 Task: Look for space in College Station, United States from 12th August, 2023 to 16th August, 2023 for 8 adults in price range Rs.10000 to Rs.16000. Place can be private room with 8 bedrooms having 8 beds and 8 bathrooms. Property type can be house, flat, guest house, hotel. Amenities needed are: wifi, TV, free parkinig on premises, gym, breakfast. Booking option can be shelf check-in. Required host language is English.
Action: Mouse moved to (403, 79)
Screenshot: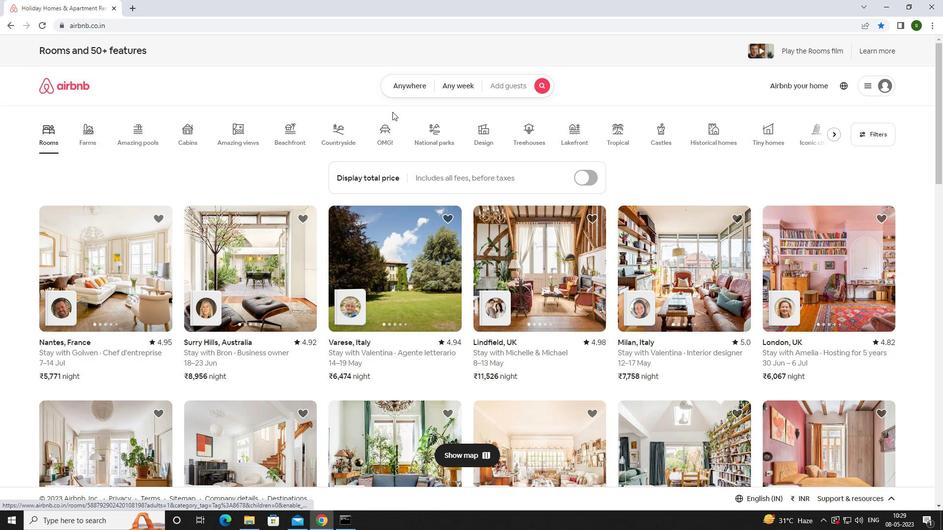 
Action: Mouse pressed left at (403, 79)
Screenshot: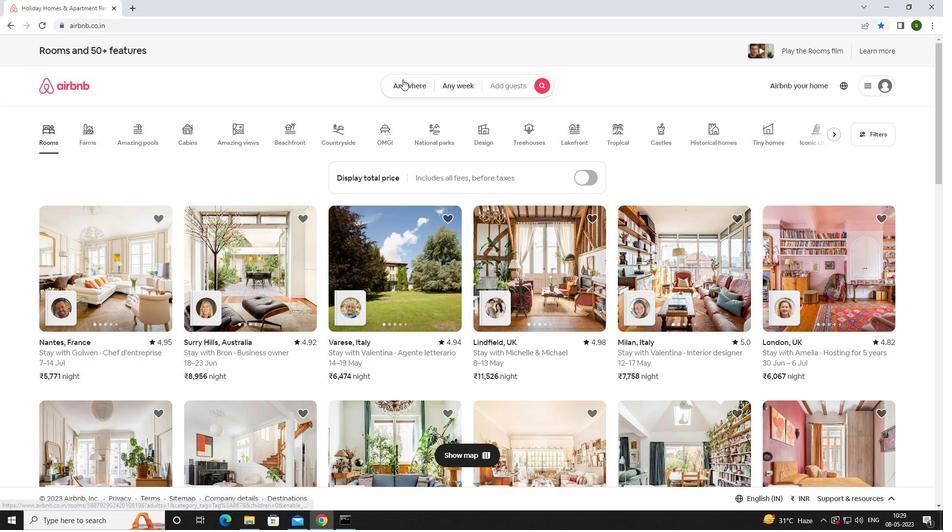 
Action: Mouse moved to (334, 125)
Screenshot: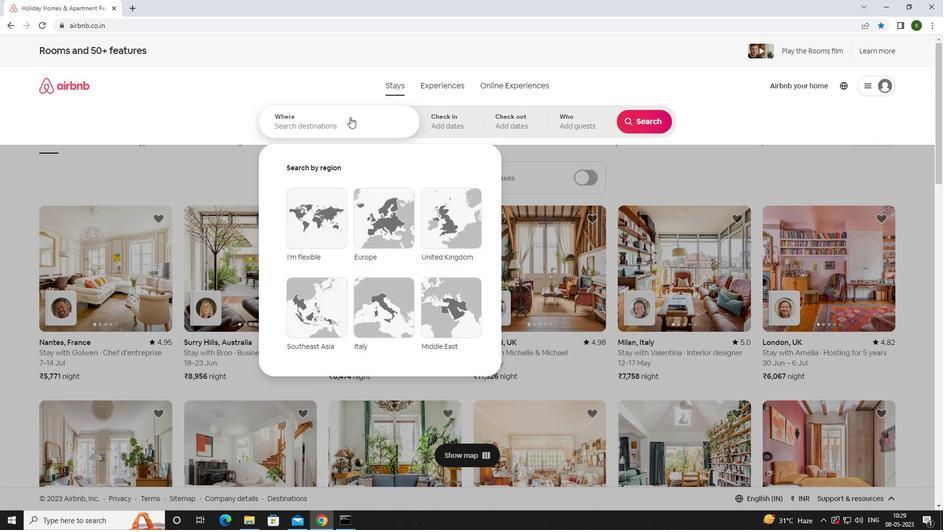 
Action: Mouse pressed left at (334, 125)
Screenshot: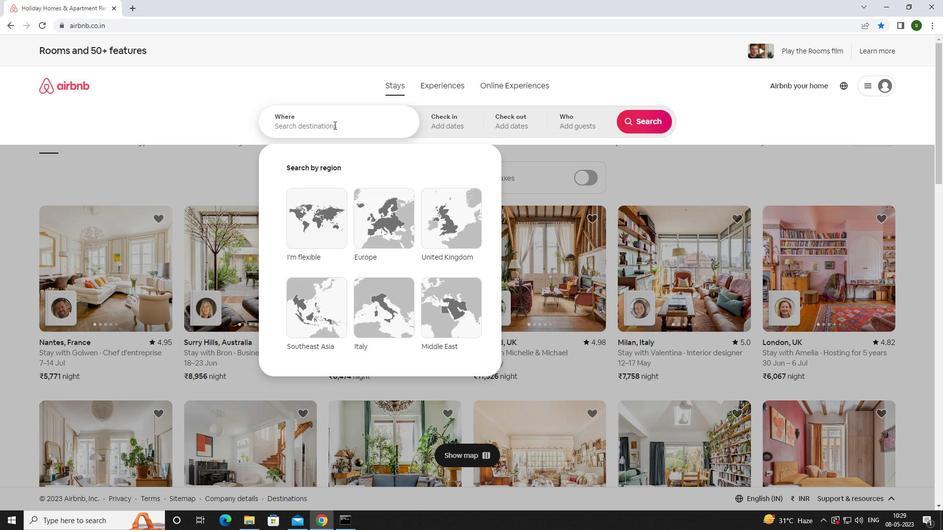 
Action: Key pressed <Key.caps_lock>c<Key.caps_lock>ollege<Key.space><Key.caps_lock>s<Key.caps_lock>tation,<Key.space><Key.caps_lock>u<Key.caps_lock>nited<Key.space><Key.caps_lock>s<Key.caps_lock>tates<Key.enter>
Screenshot: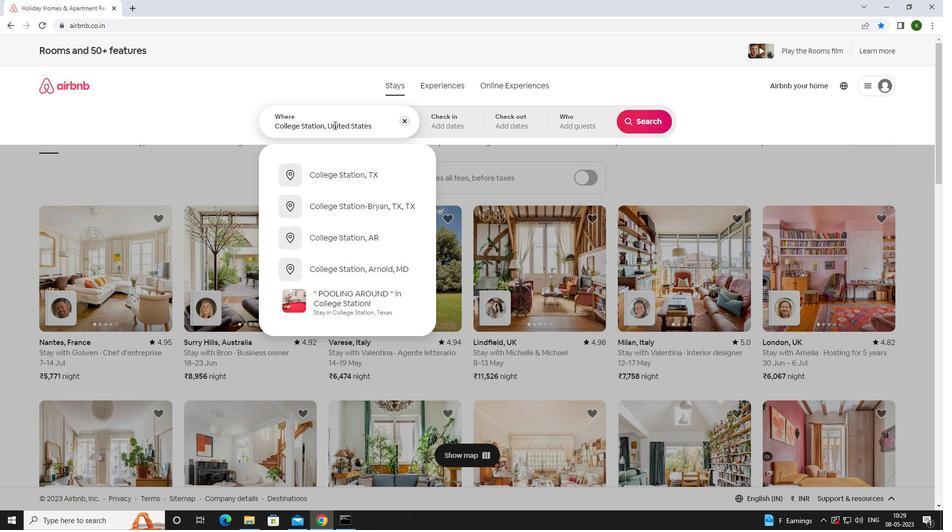 
Action: Mouse moved to (642, 200)
Screenshot: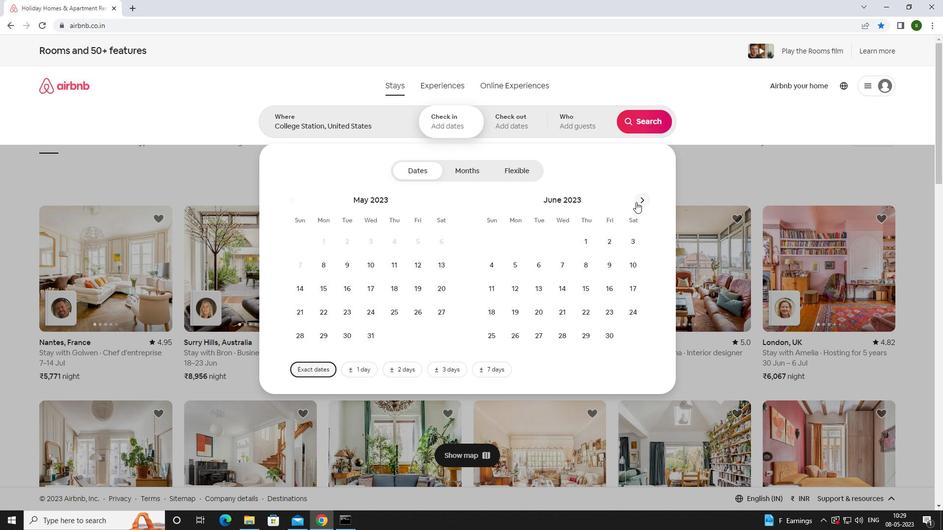 
Action: Mouse pressed left at (642, 200)
Screenshot: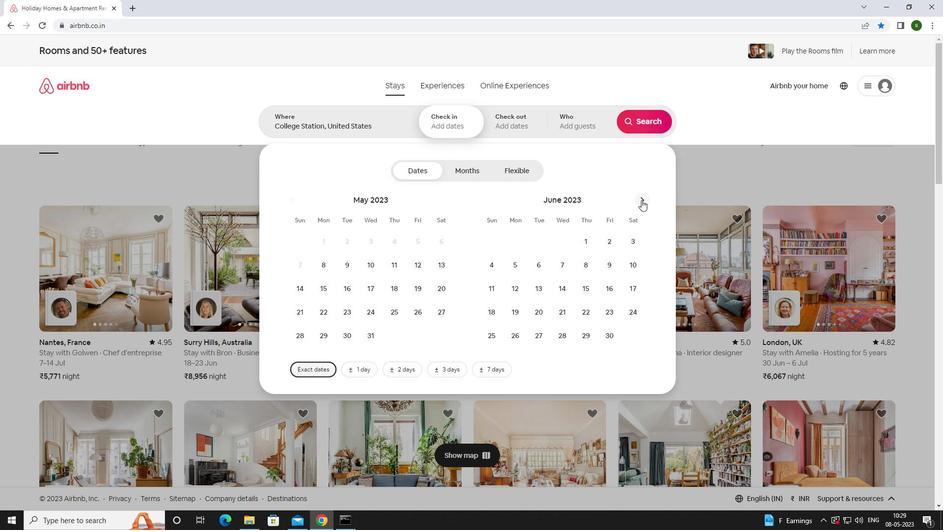 
Action: Mouse pressed left at (642, 200)
Screenshot: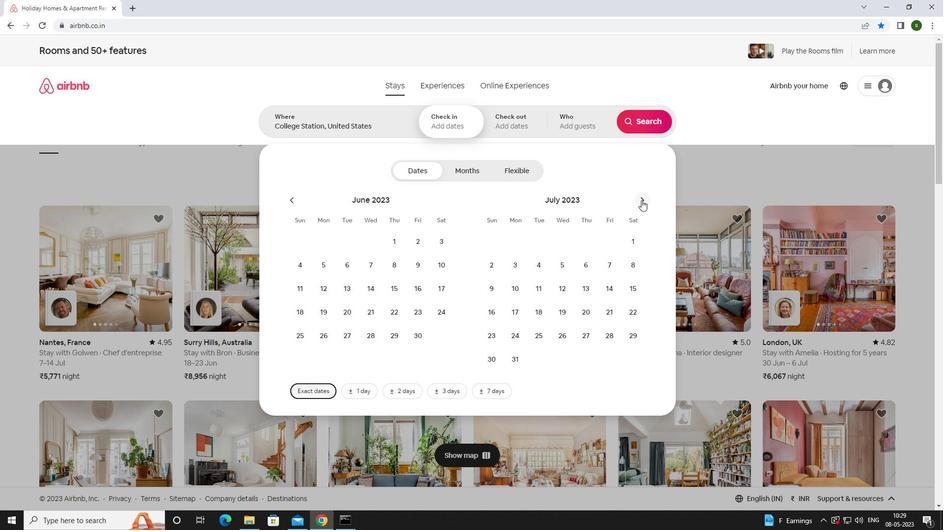 
Action: Mouse moved to (633, 266)
Screenshot: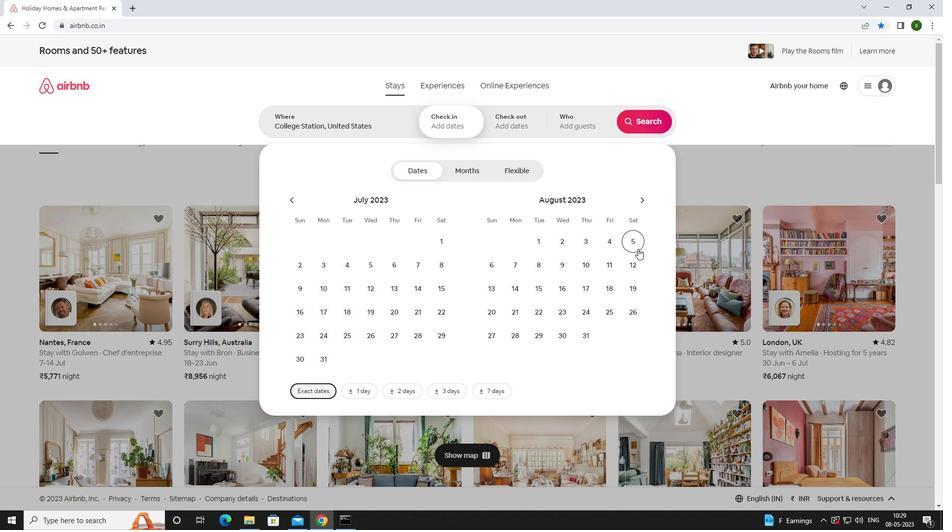 
Action: Mouse pressed left at (633, 266)
Screenshot: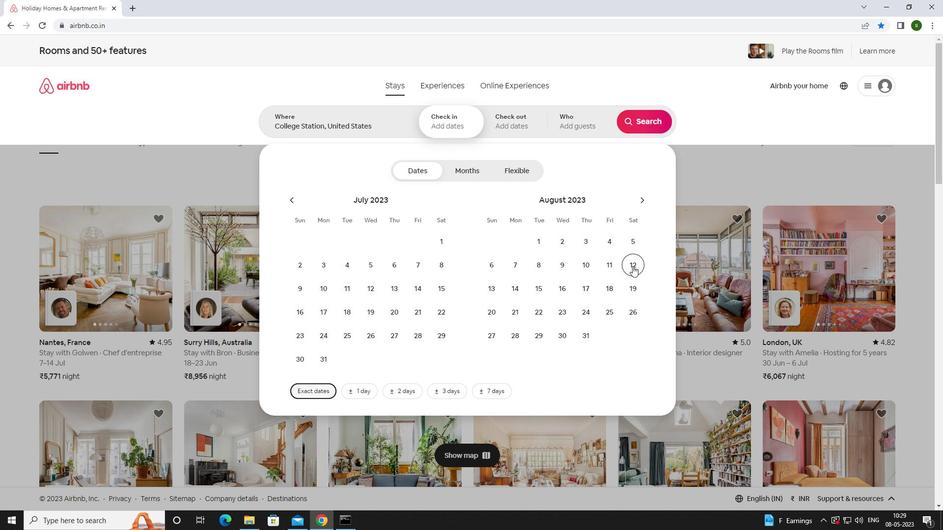 
Action: Mouse moved to (561, 293)
Screenshot: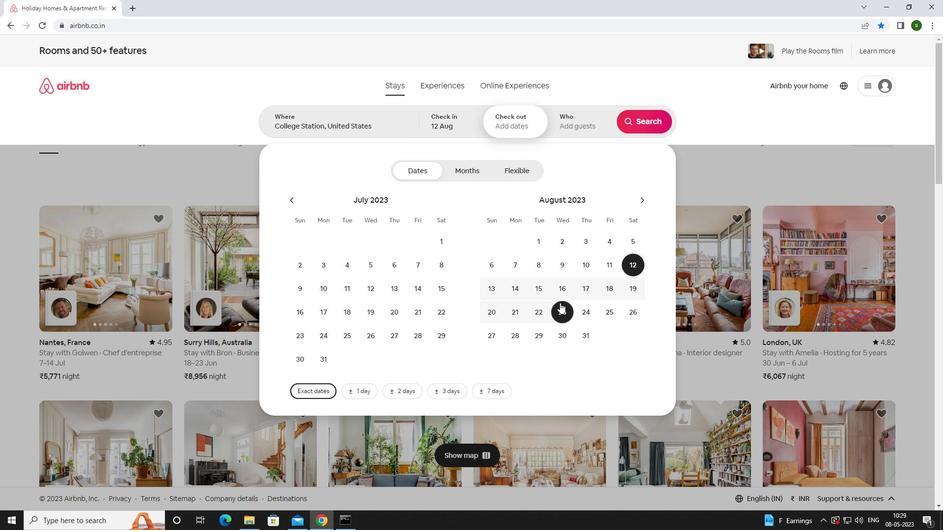 
Action: Mouse pressed left at (561, 293)
Screenshot: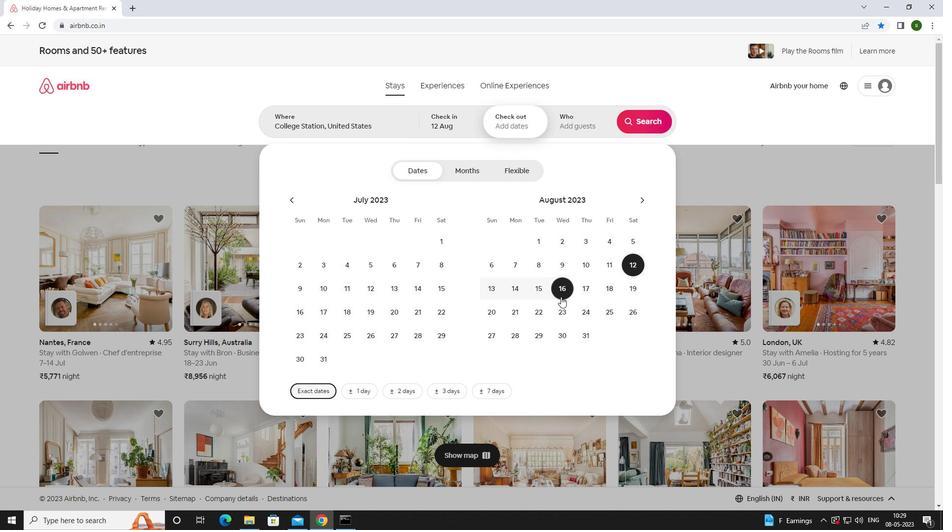 
Action: Mouse moved to (563, 128)
Screenshot: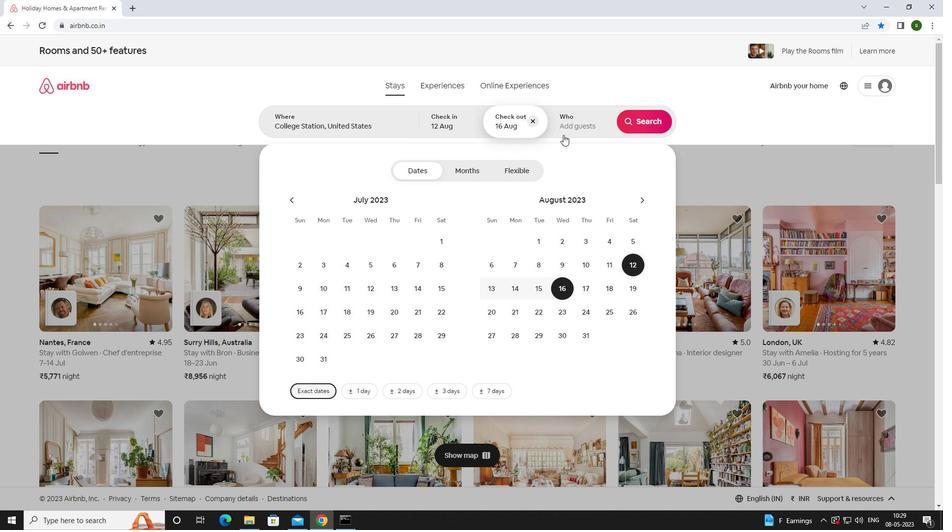 
Action: Mouse pressed left at (563, 128)
Screenshot: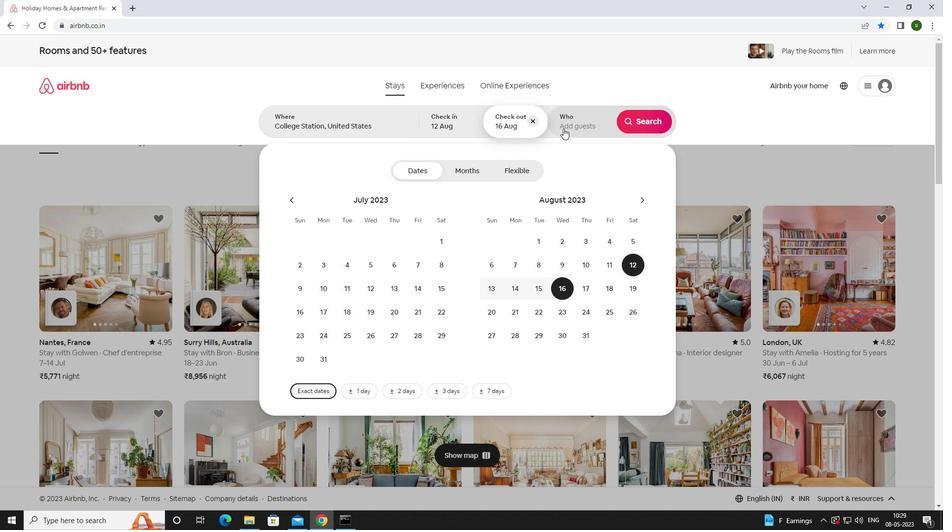 
Action: Mouse moved to (648, 171)
Screenshot: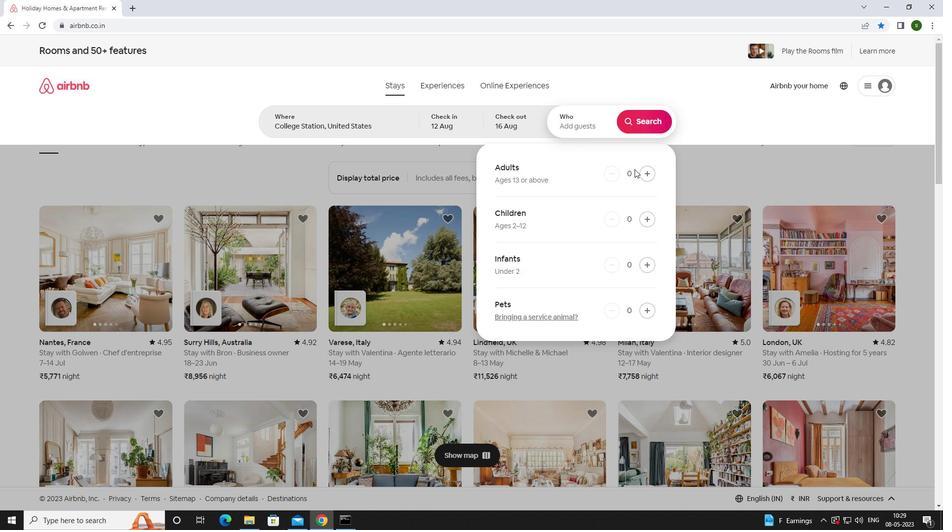 
Action: Mouse pressed left at (648, 171)
Screenshot: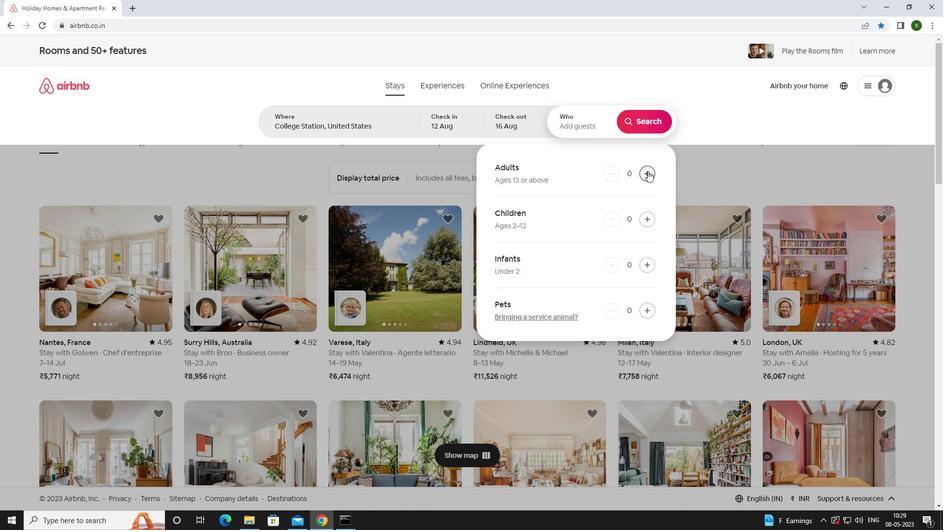 
Action: Mouse pressed left at (648, 171)
Screenshot: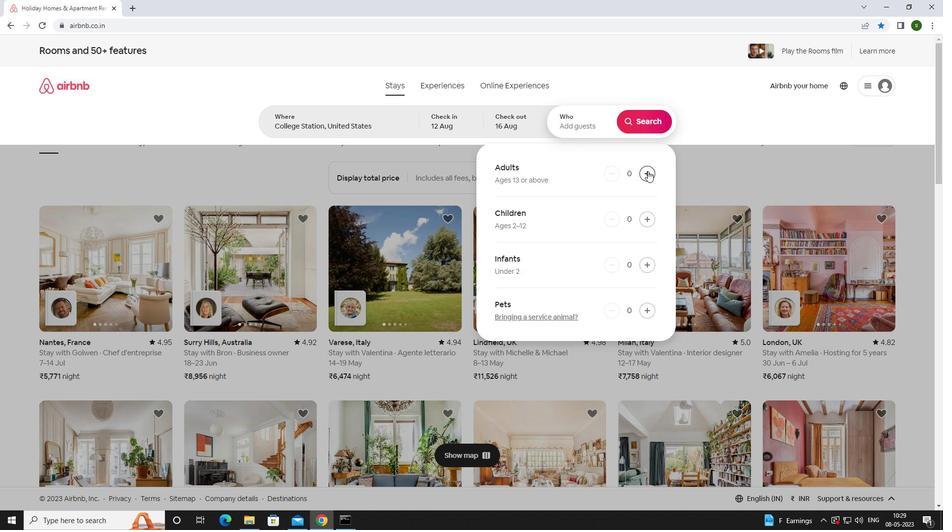 
Action: Mouse pressed left at (648, 171)
Screenshot: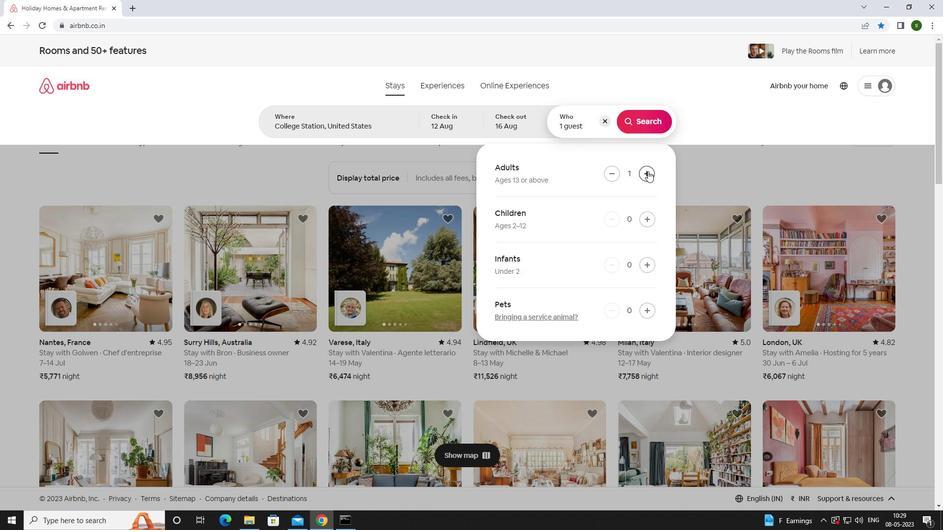 
Action: Mouse pressed left at (648, 171)
Screenshot: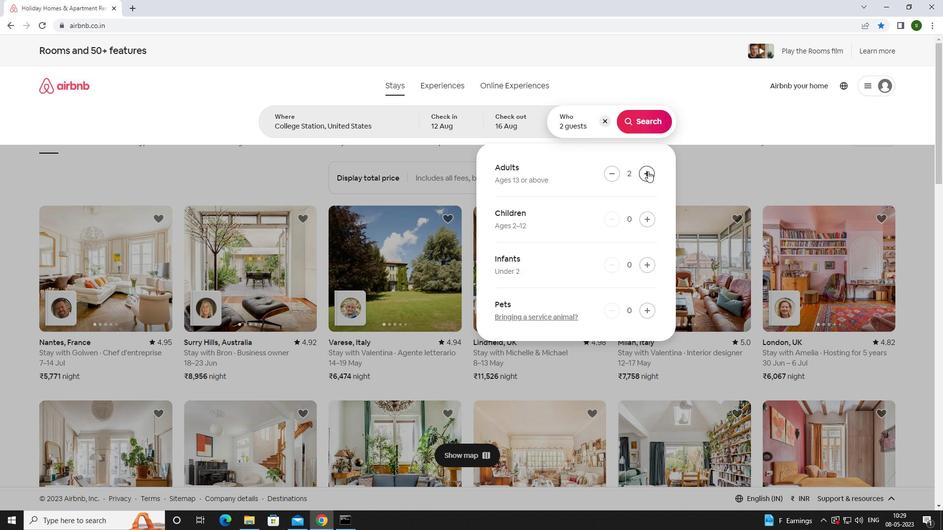 
Action: Mouse pressed left at (648, 171)
Screenshot: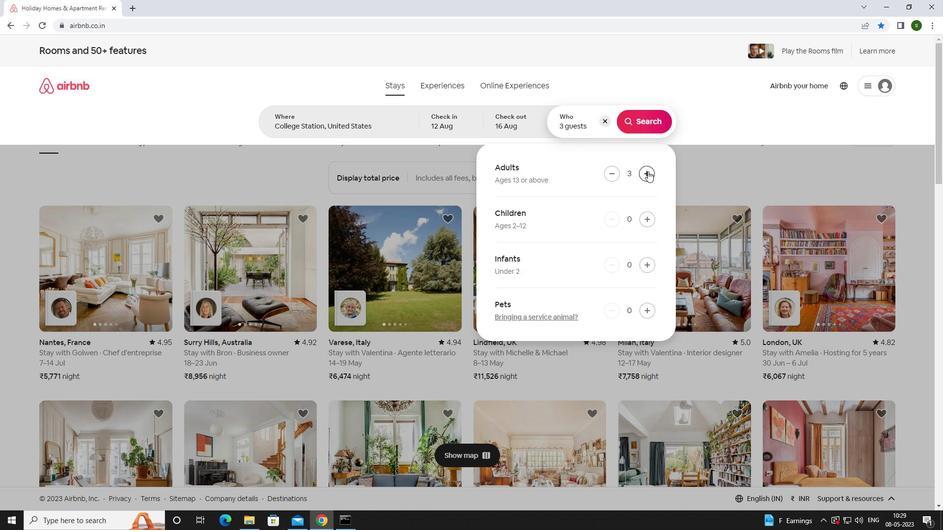 
Action: Mouse pressed left at (648, 171)
Screenshot: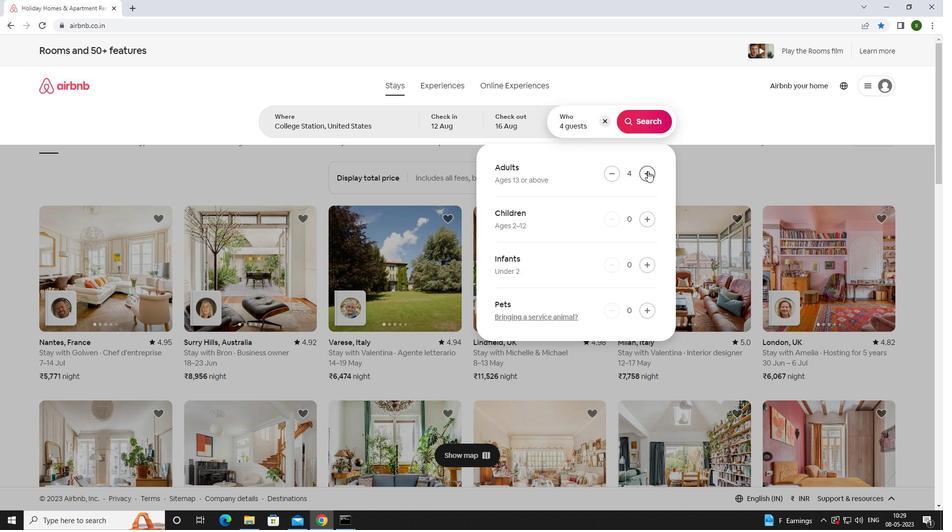 
Action: Mouse pressed left at (648, 171)
Screenshot: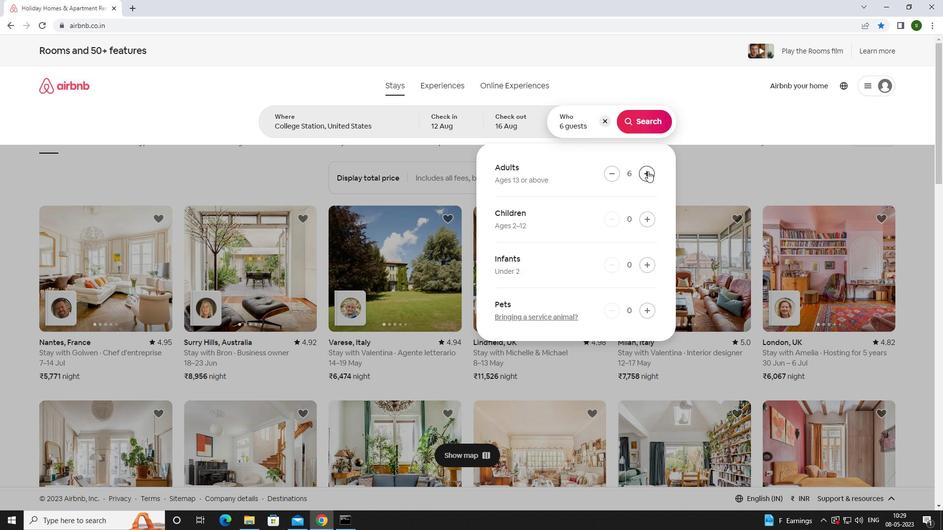 
Action: Mouse pressed left at (648, 171)
Screenshot: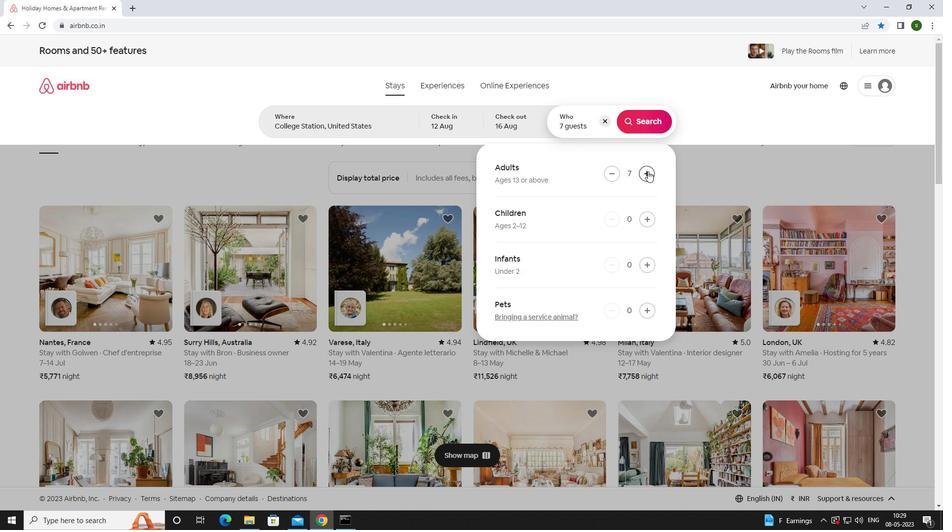 
Action: Mouse moved to (646, 125)
Screenshot: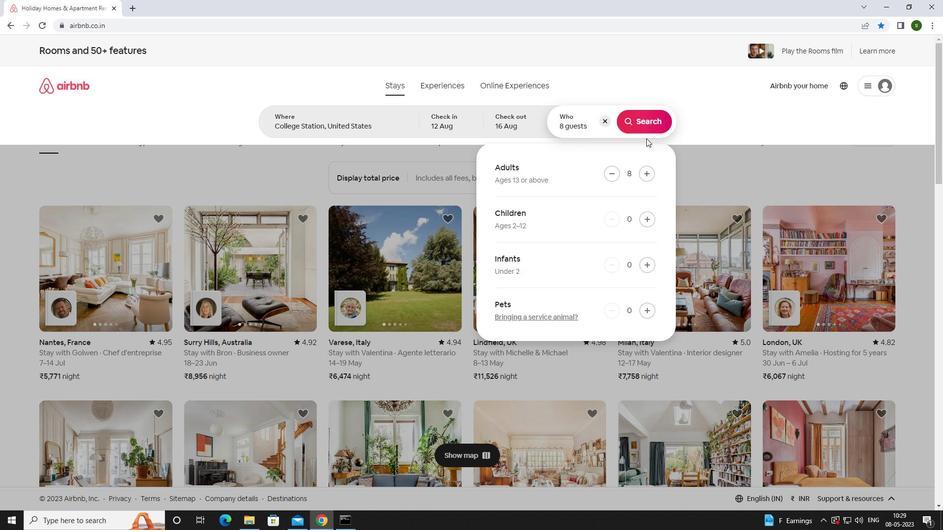 
Action: Mouse pressed left at (646, 125)
Screenshot: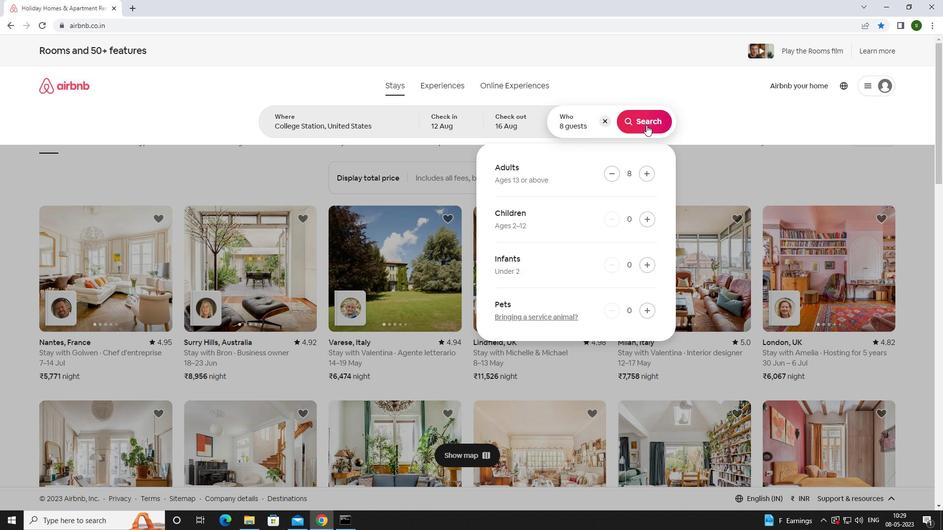 
Action: Mouse moved to (895, 95)
Screenshot: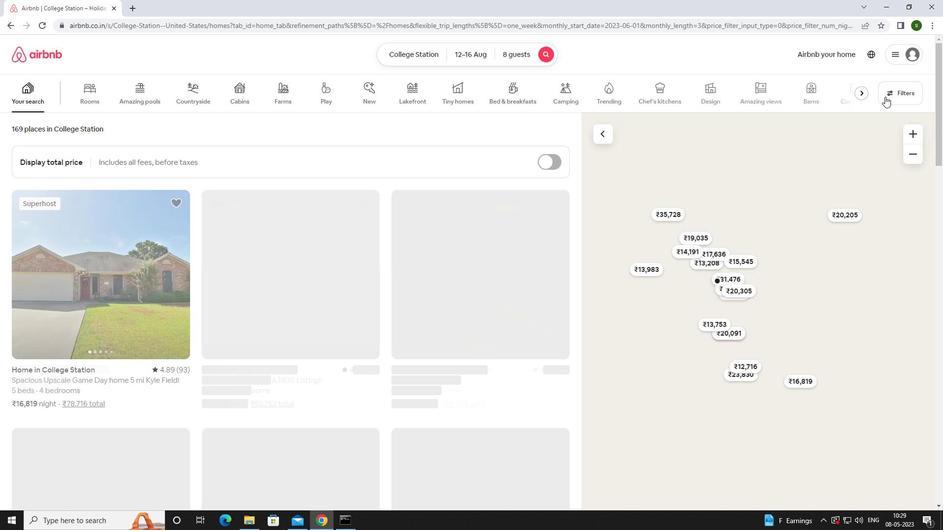 
Action: Mouse pressed left at (895, 95)
Screenshot: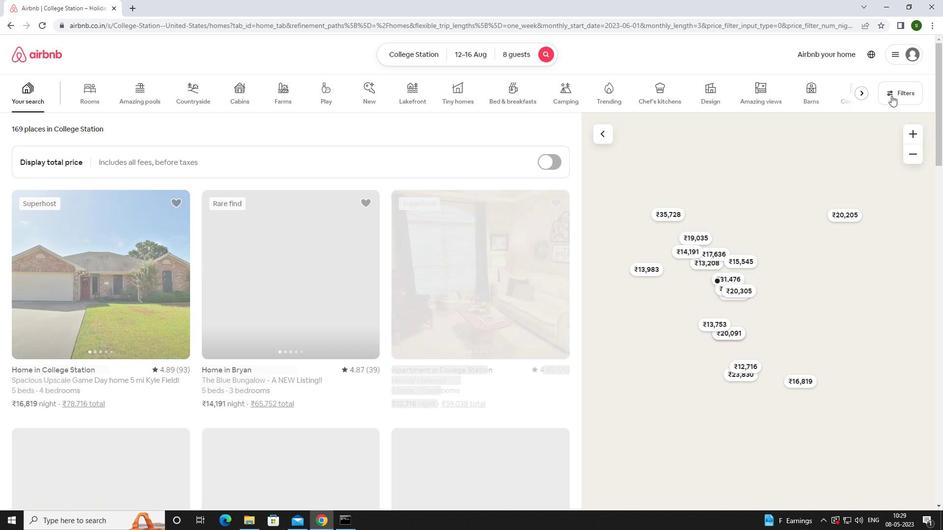 
Action: Mouse moved to (441, 329)
Screenshot: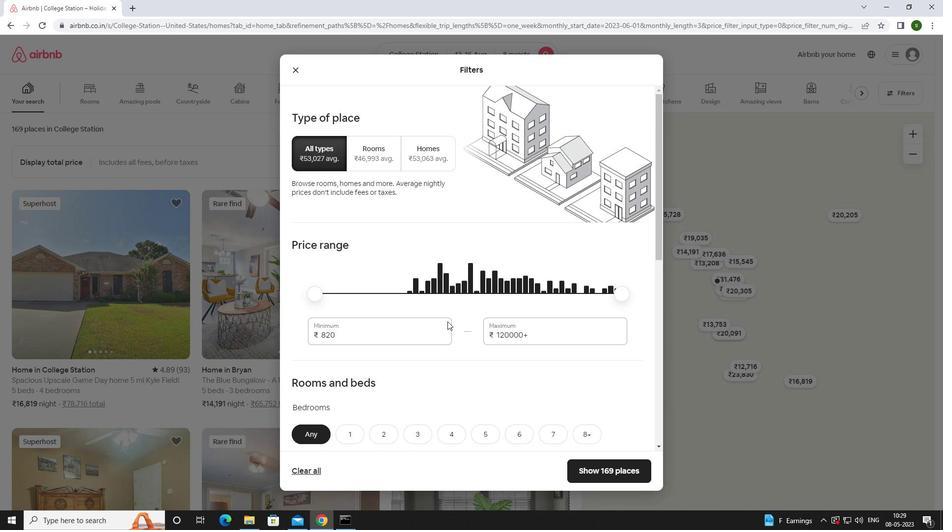 
Action: Mouse pressed left at (441, 329)
Screenshot: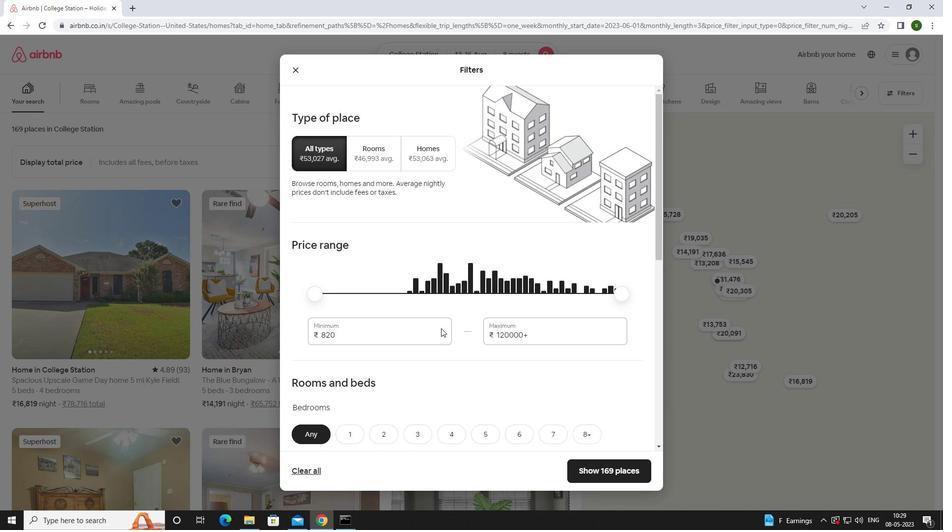 
Action: Key pressed <Key.backspace><Key.backspace><Key.backspace><Key.backspace><Key.backspace>10000
Screenshot: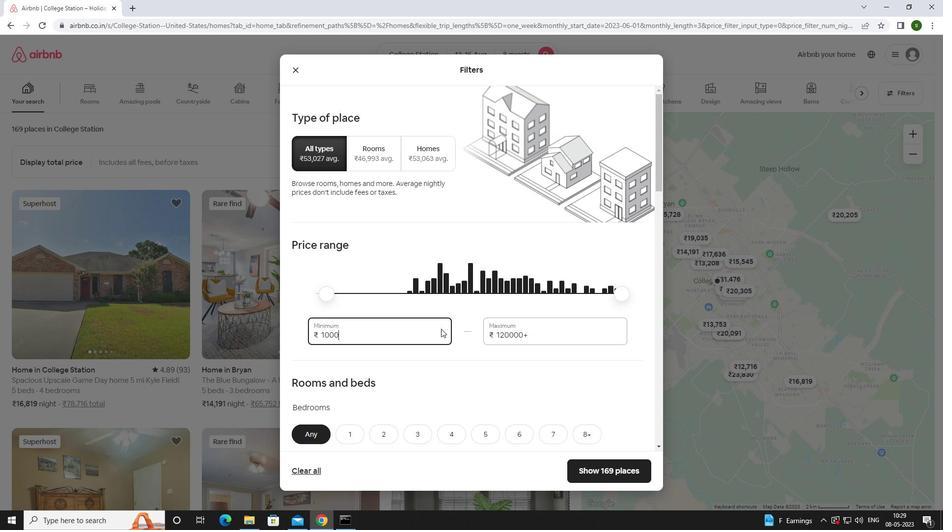 
Action: Mouse moved to (528, 337)
Screenshot: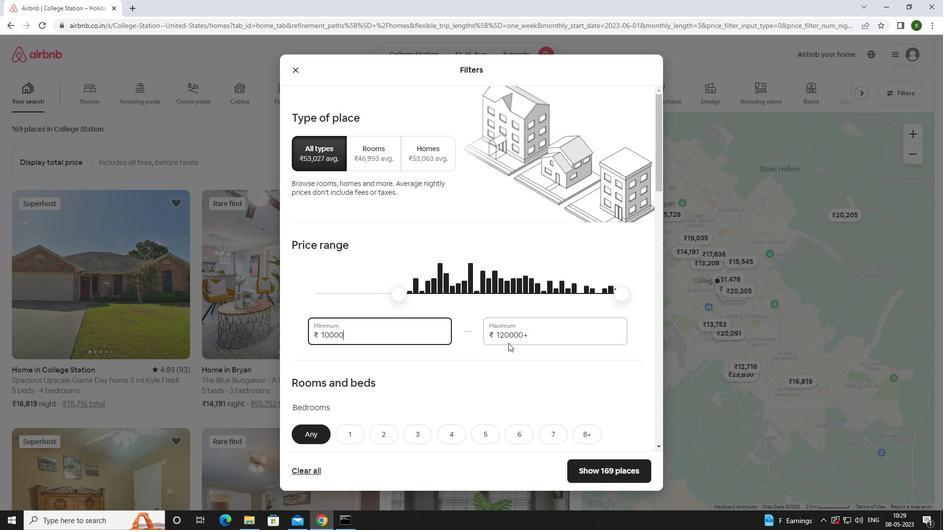 
Action: Mouse pressed left at (528, 337)
Screenshot: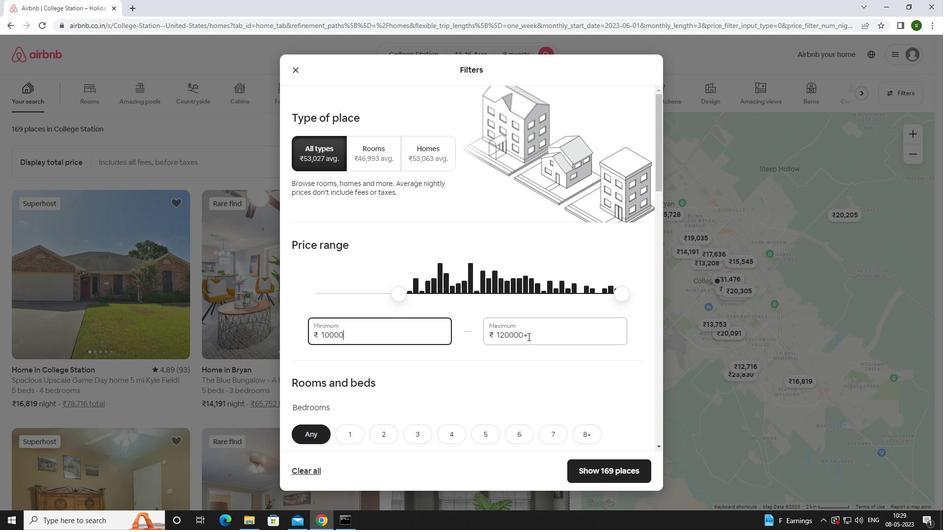 
Action: Key pressed <Key.backspace><Key.backspace><Key.backspace><Key.backspace><Key.backspace><Key.backspace><Key.backspace><Key.backspace><Key.backspace><Key.backspace><Key.backspace>16000
Screenshot: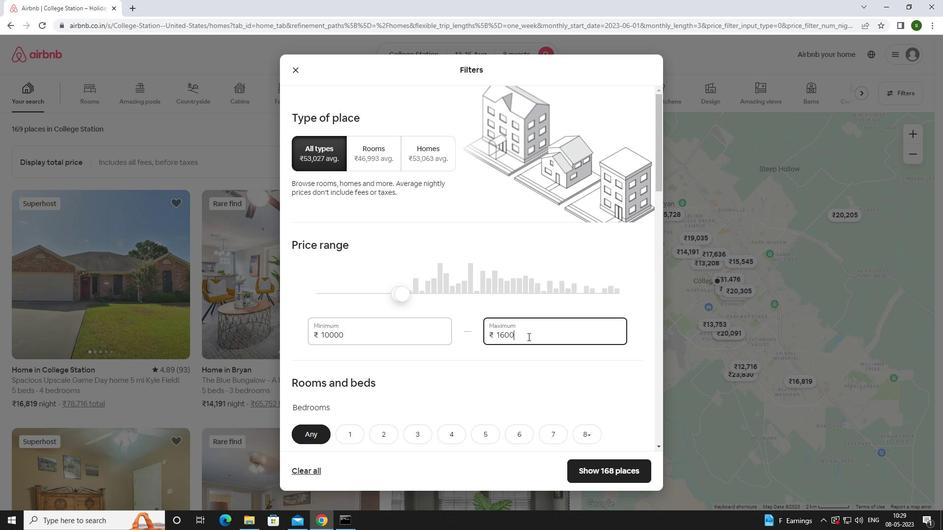 
Action: Mouse moved to (477, 316)
Screenshot: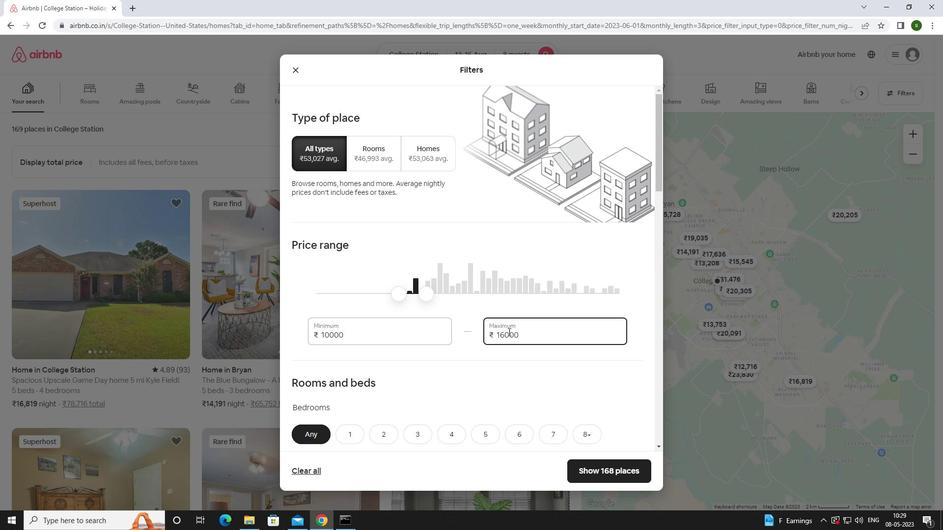 
Action: Mouse scrolled (477, 315) with delta (0, 0)
Screenshot: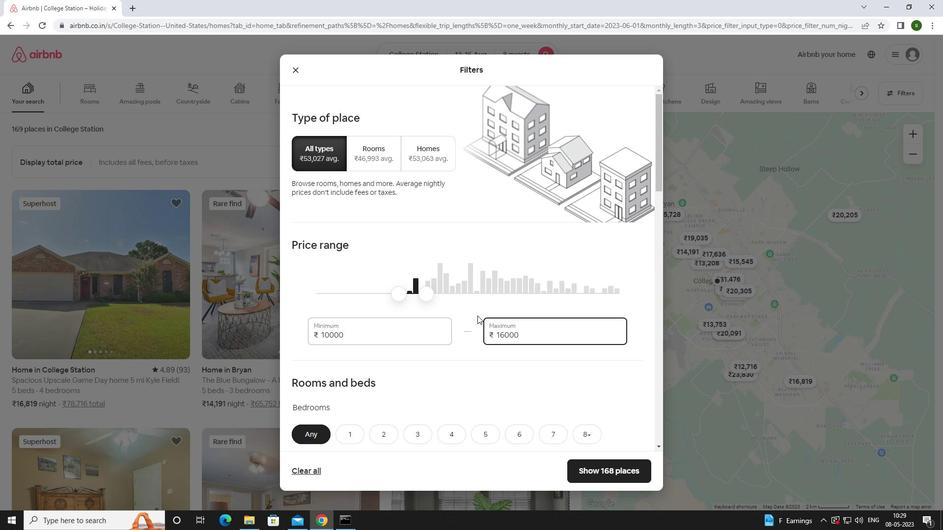 
Action: Mouse scrolled (477, 315) with delta (0, 0)
Screenshot: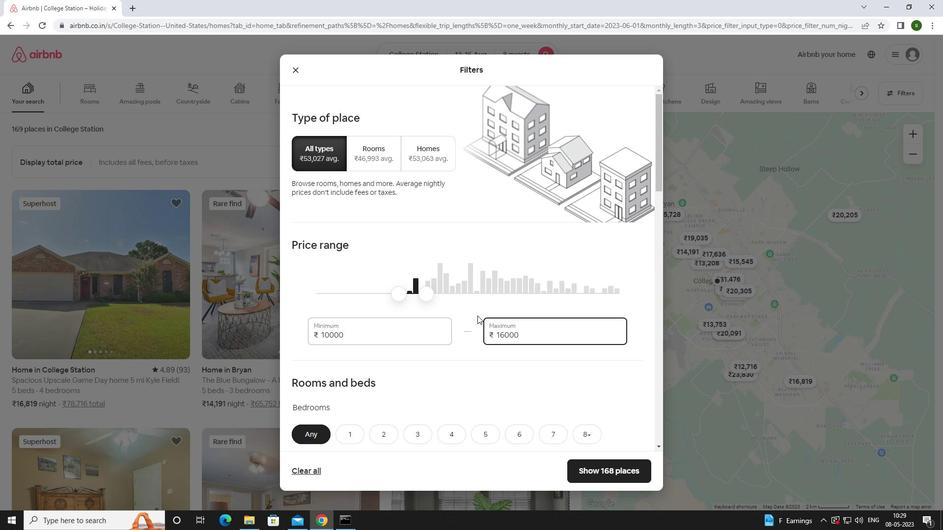 
Action: Mouse scrolled (477, 315) with delta (0, 0)
Screenshot: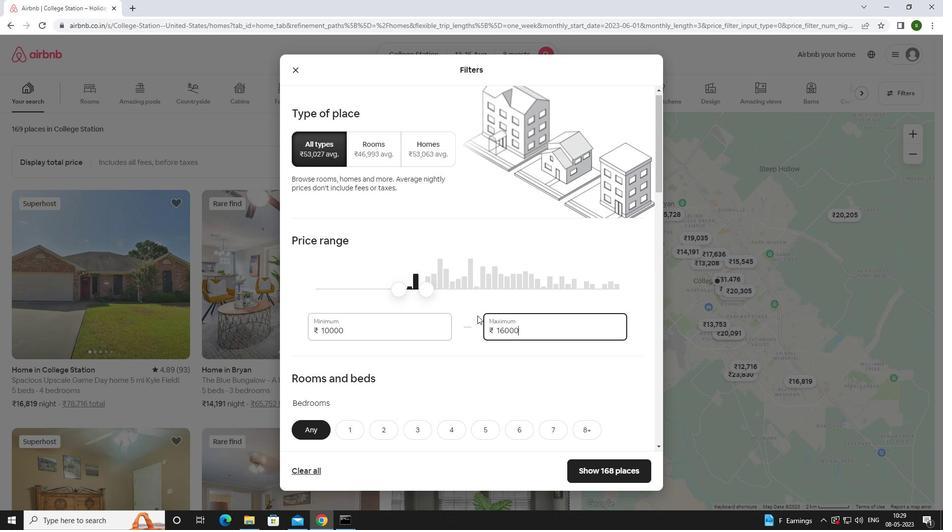 
Action: Mouse scrolled (477, 315) with delta (0, 0)
Screenshot: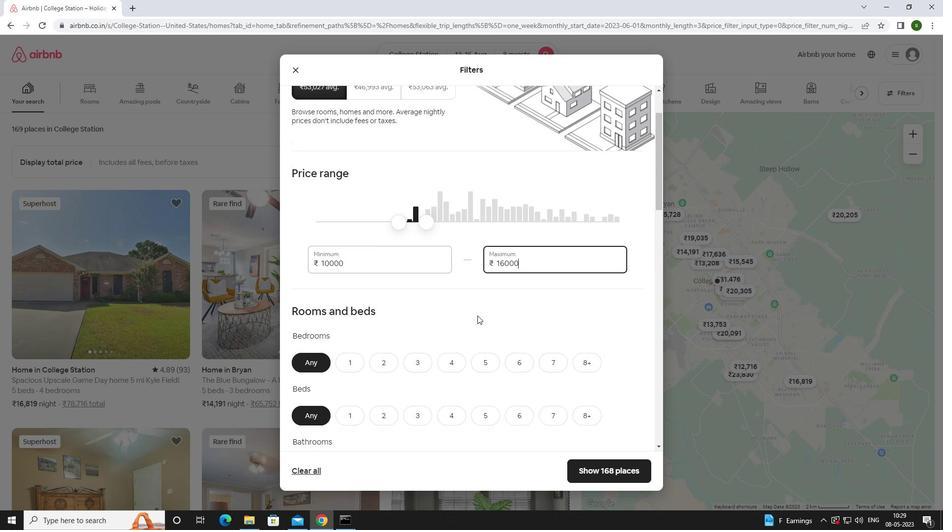 
Action: Mouse moved to (582, 237)
Screenshot: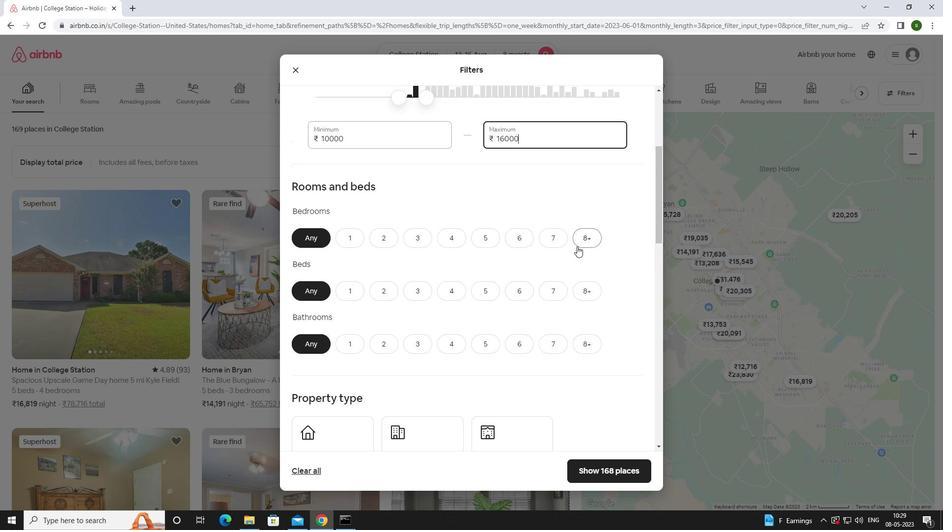 
Action: Mouse pressed left at (582, 237)
Screenshot: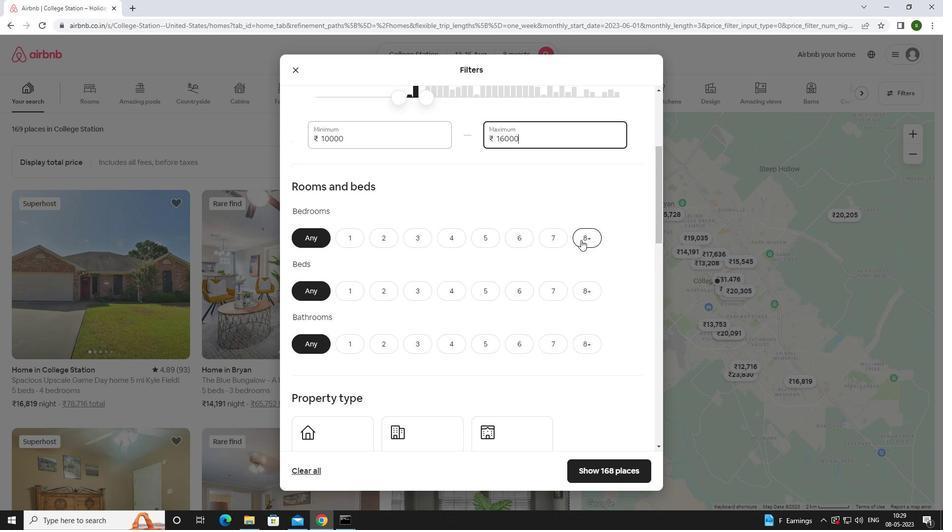 
Action: Mouse moved to (588, 291)
Screenshot: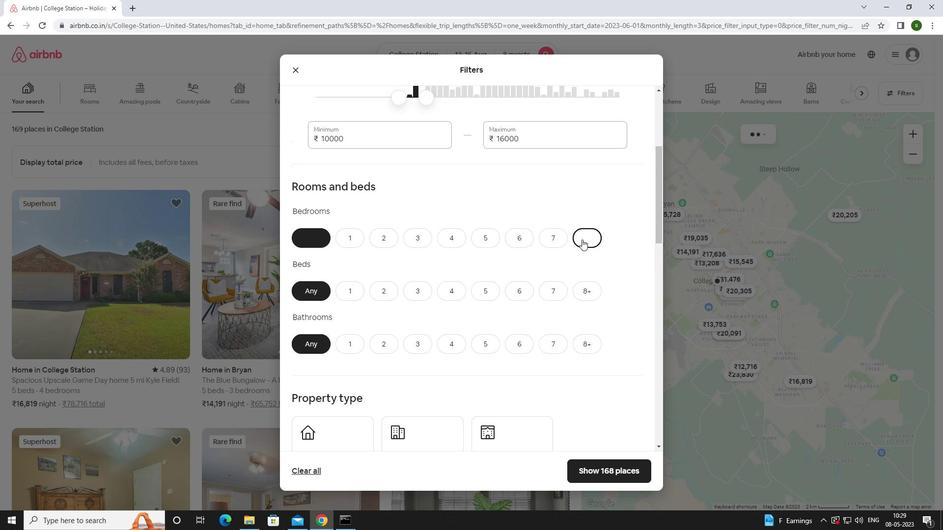 
Action: Mouse pressed left at (588, 291)
Screenshot: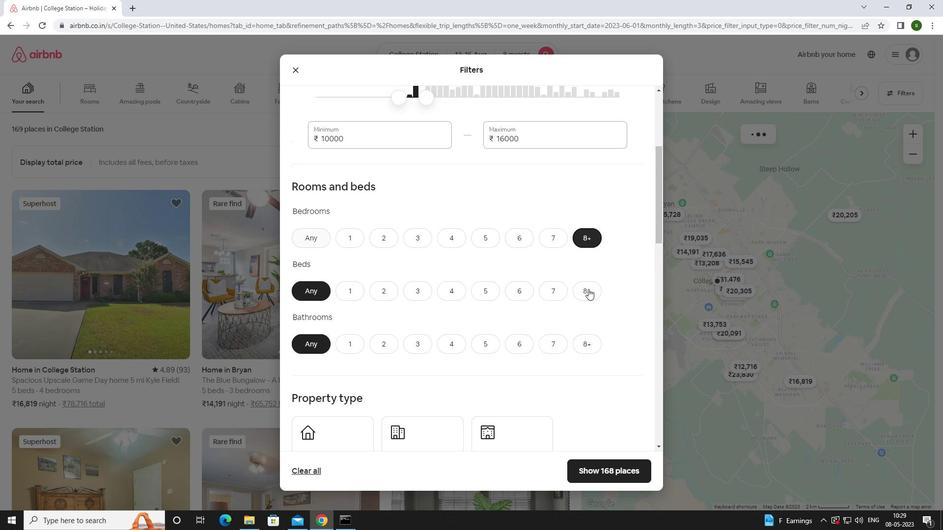
Action: Mouse moved to (590, 339)
Screenshot: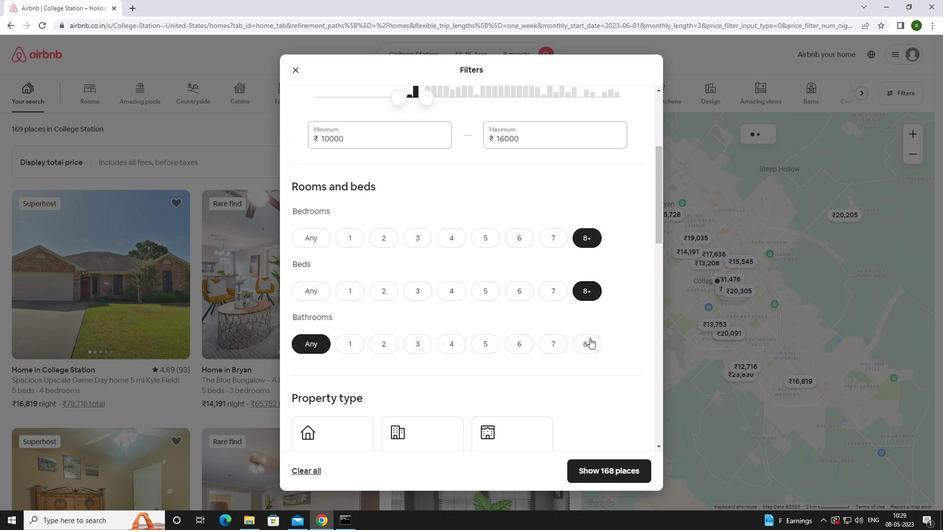 
Action: Mouse pressed left at (590, 339)
Screenshot: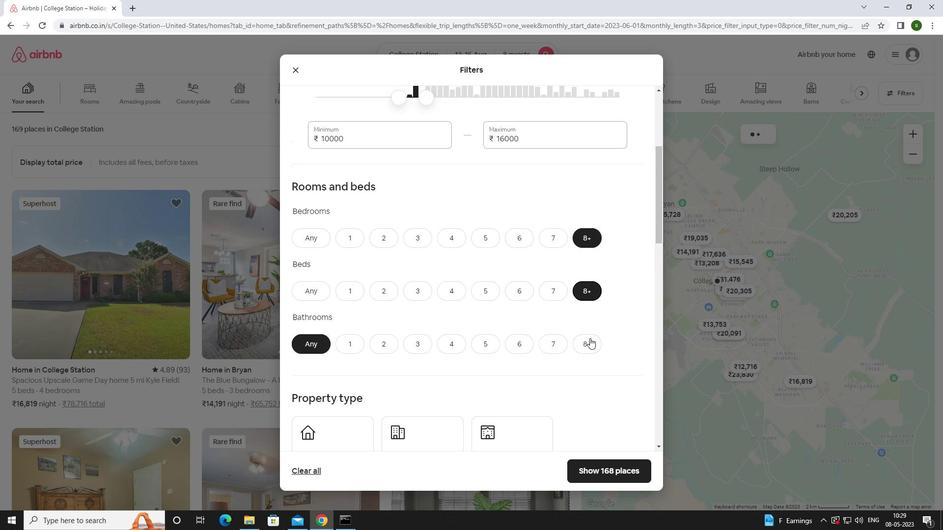 
Action: Mouse moved to (541, 312)
Screenshot: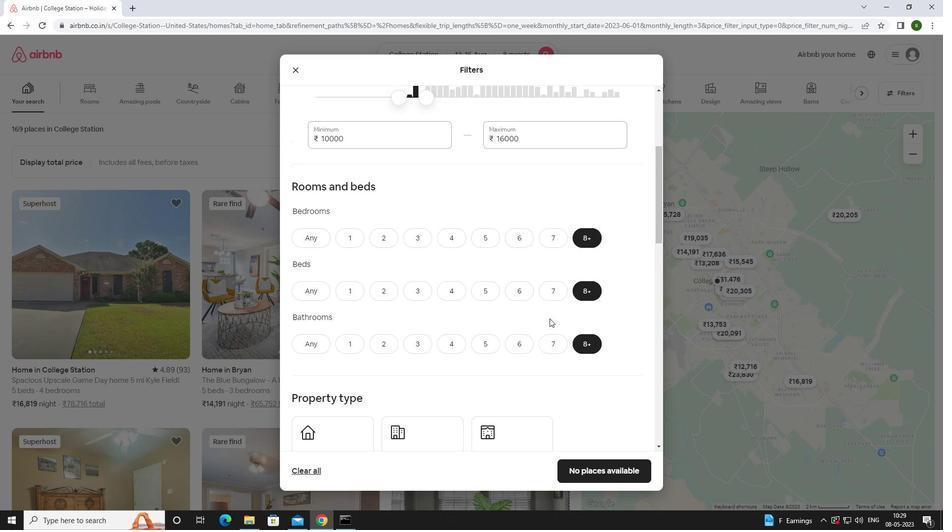 
Action: Mouse scrolled (541, 312) with delta (0, 0)
Screenshot: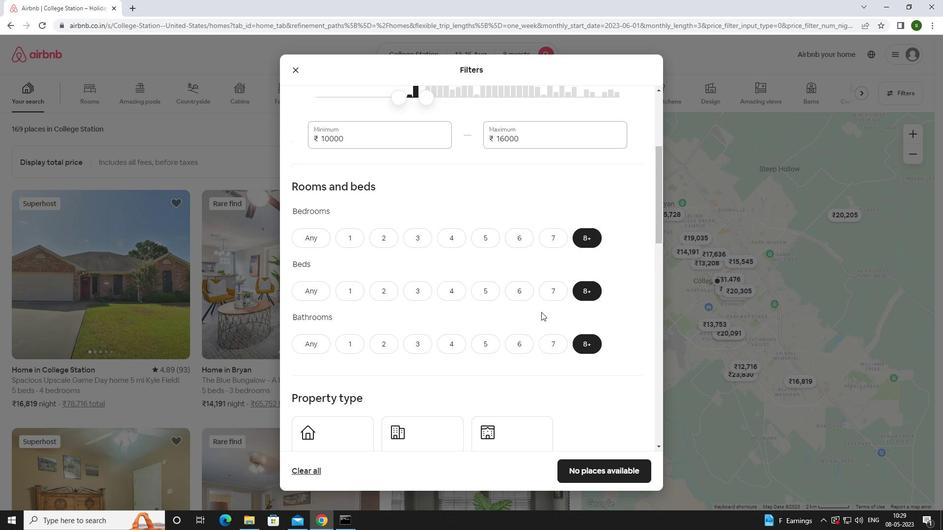 
Action: Mouse scrolled (541, 312) with delta (0, 0)
Screenshot: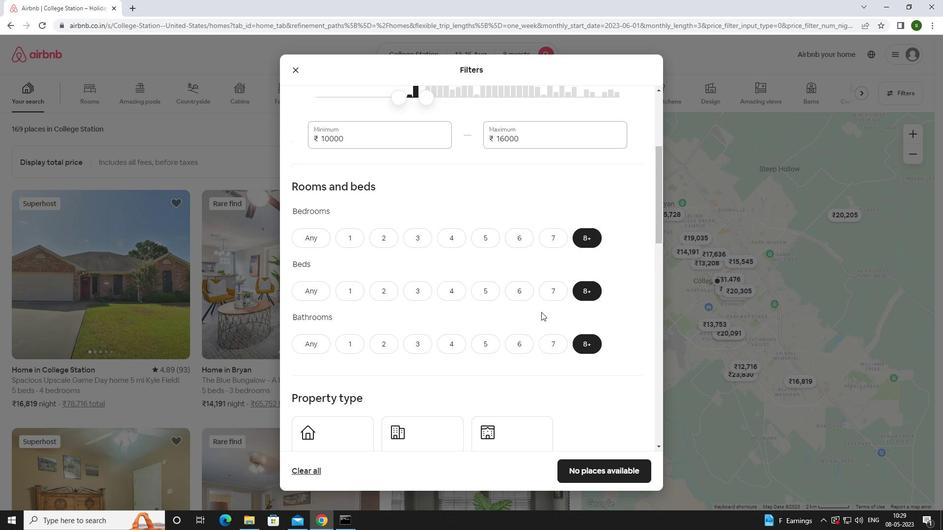 
Action: Mouse scrolled (541, 312) with delta (0, 0)
Screenshot: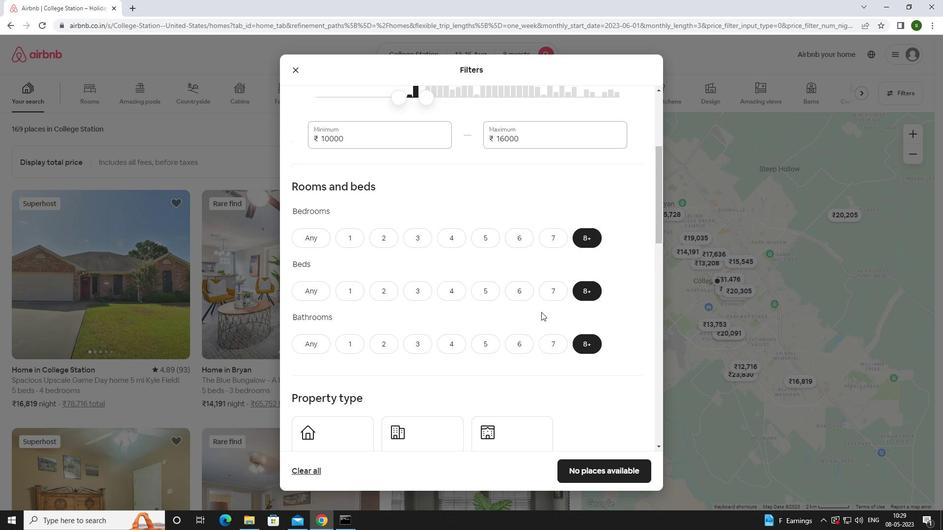 
Action: Mouse moved to (363, 303)
Screenshot: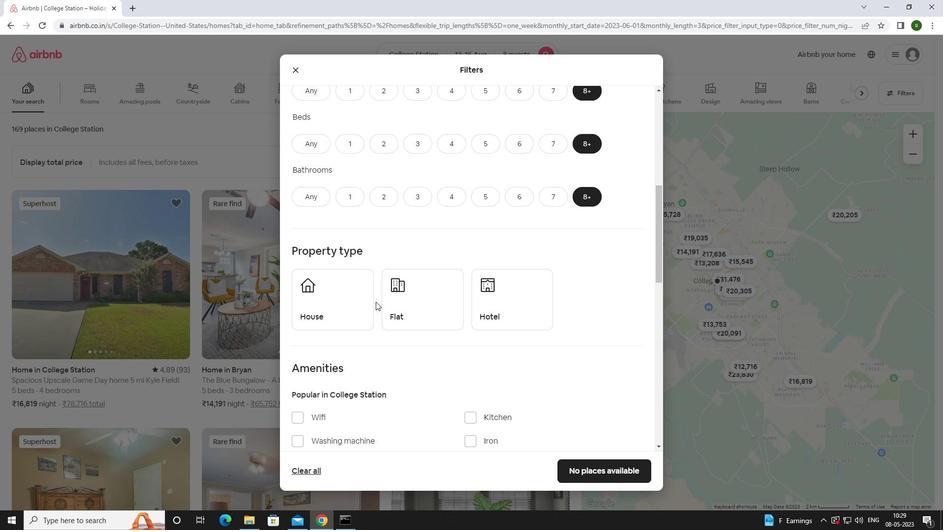 
Action: Mouse pressed left at (363, 303)
Screenshot: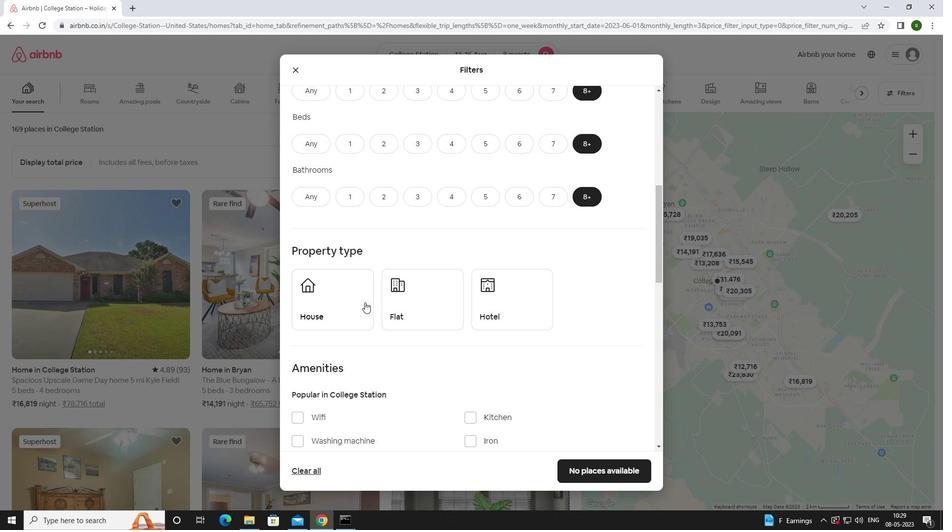 
Action: Mouse moved to (408, 295)
Screenshot: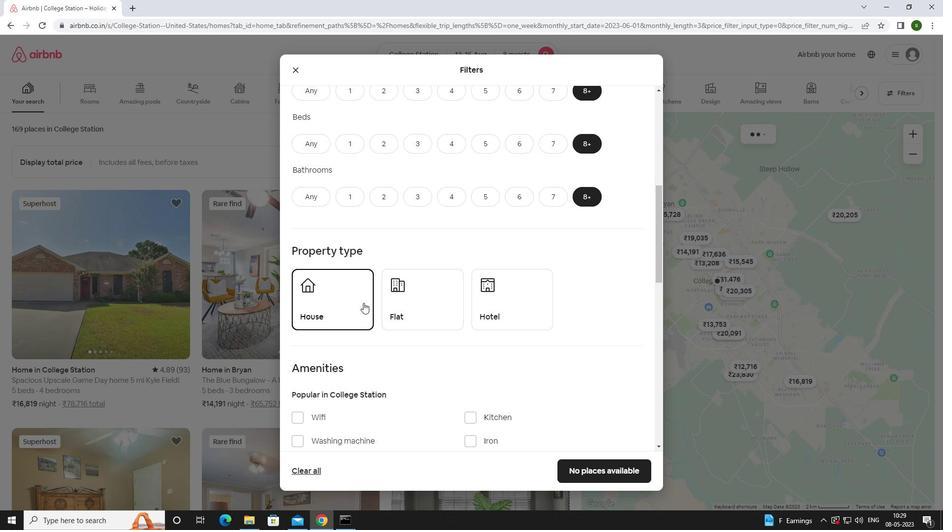 
Action: Mouse pressed left at (408, 295)
Screenshot: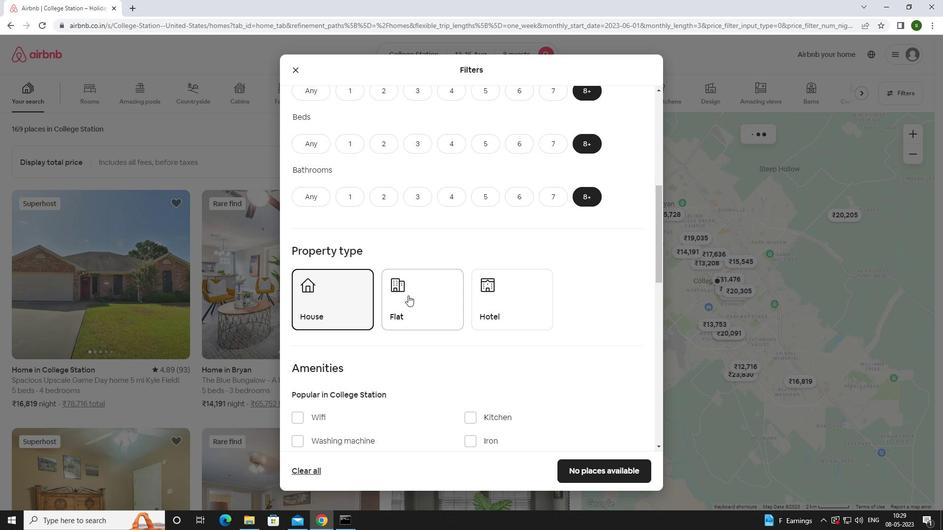
Action: Mouse moved to (495, 297)
Screenshot: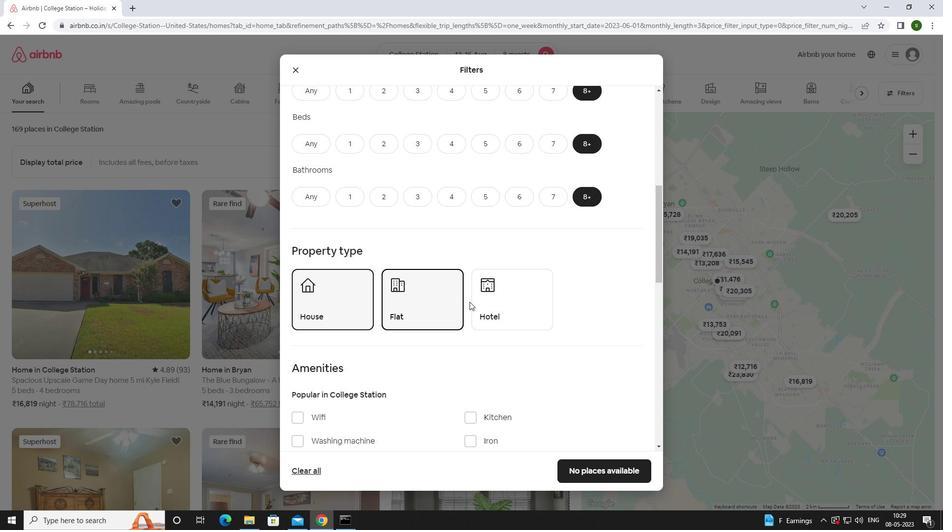 
Action: Mouse pressed left at (495, 297)
Screenshot: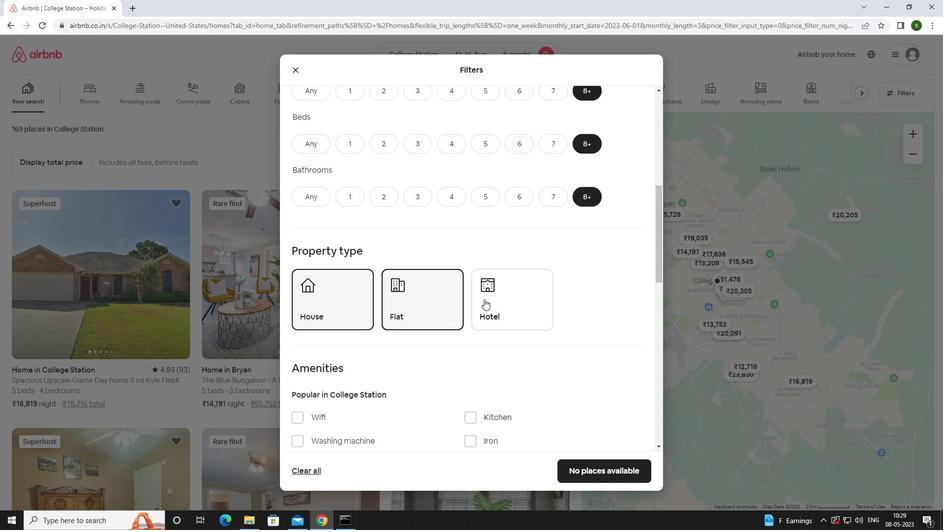 
Action: Mouse moved to (461, 292)
Screenshot: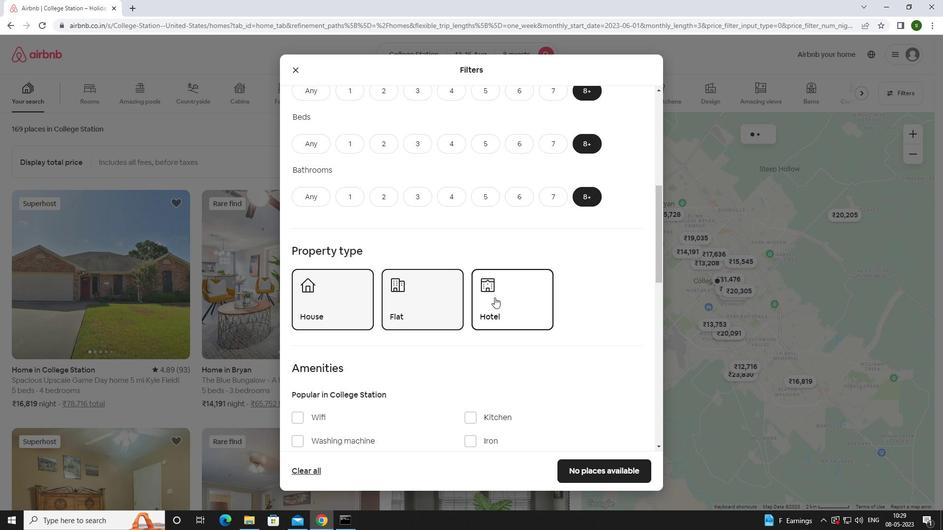 
Action: Mouse scrolled (461, 292) with delta (0, 0)
Screenshot: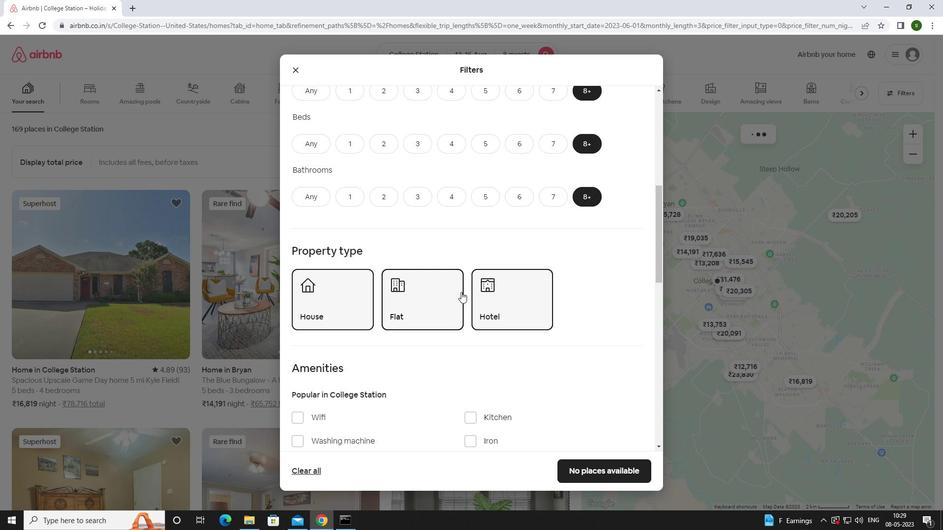 
Action: Mouse scrolled (461, 292) with delta (0, 0)
Screenshot: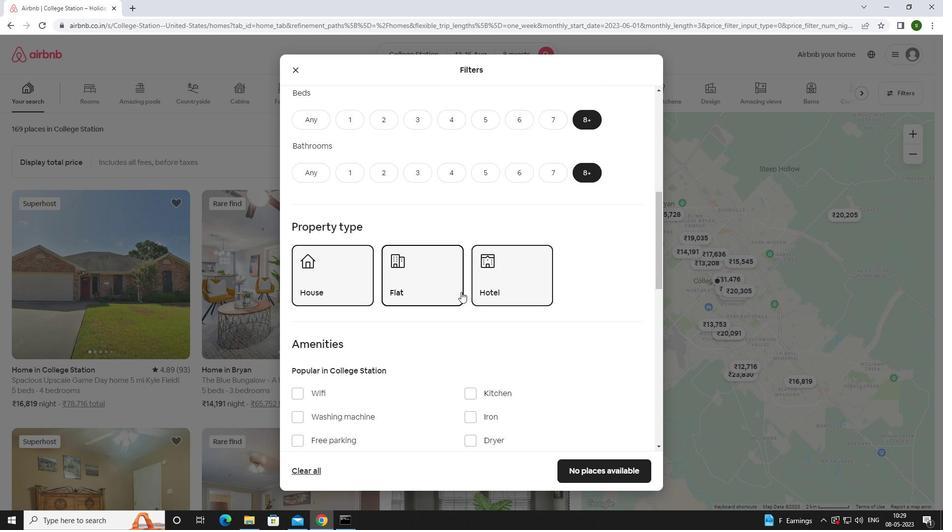 
Action: Mouse scrolled (461, 292) with delta (0, 0)
Screenshot: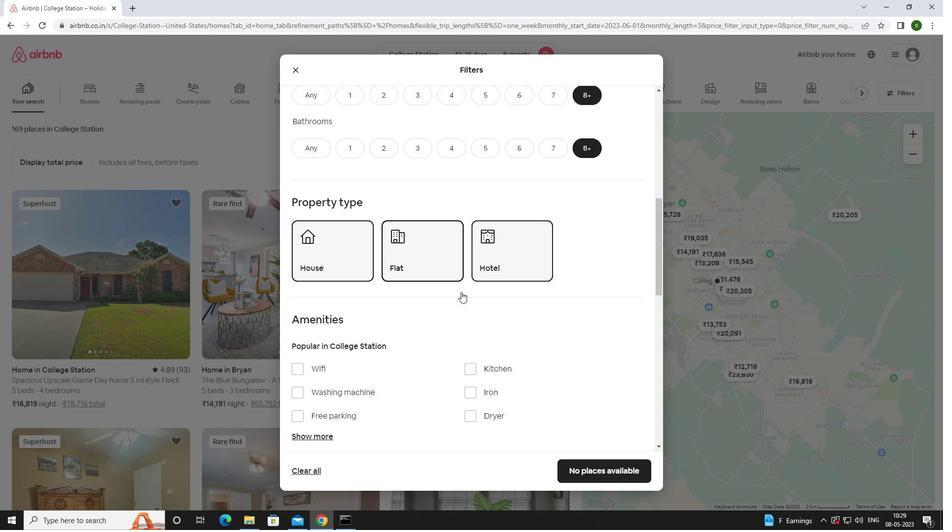 
Action: Mouse moved to (324, 273)
Screenshot: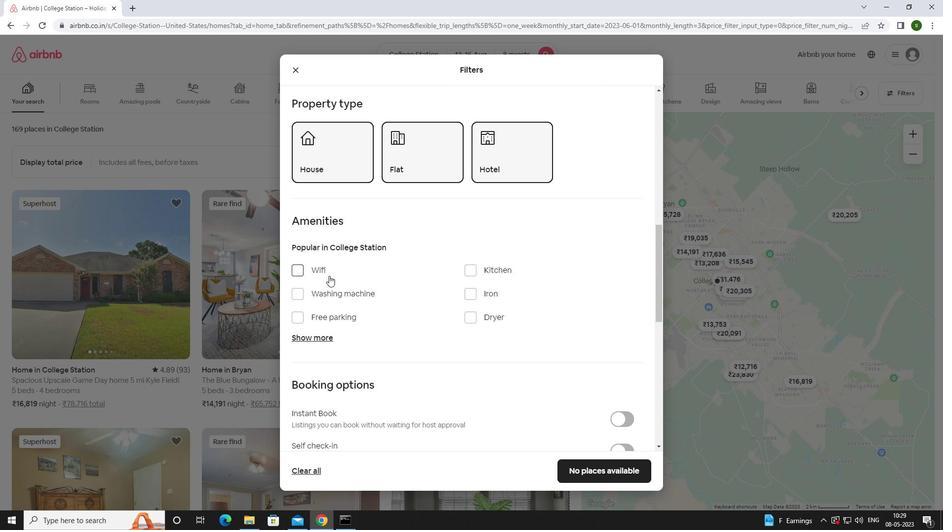 
Action: Mouse pressed left at (324, 273)
Screenshot: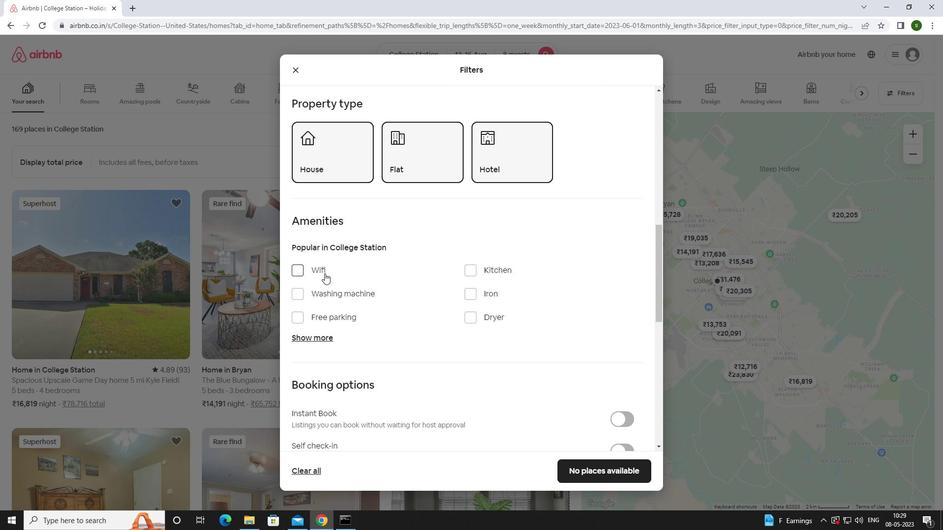 
Action: Mouse moved to (329, 320)
Screenshot: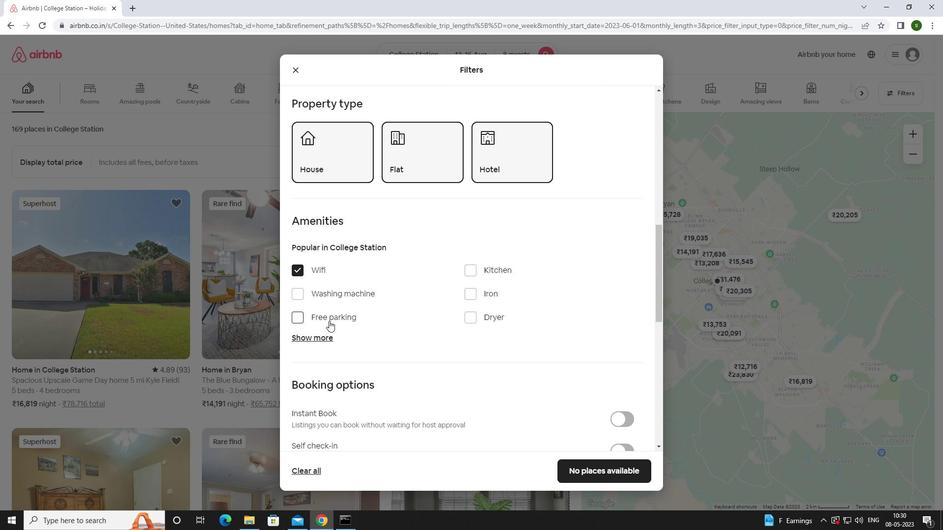 
Action: Mouse pressed left at (329, 320)
Screenshot: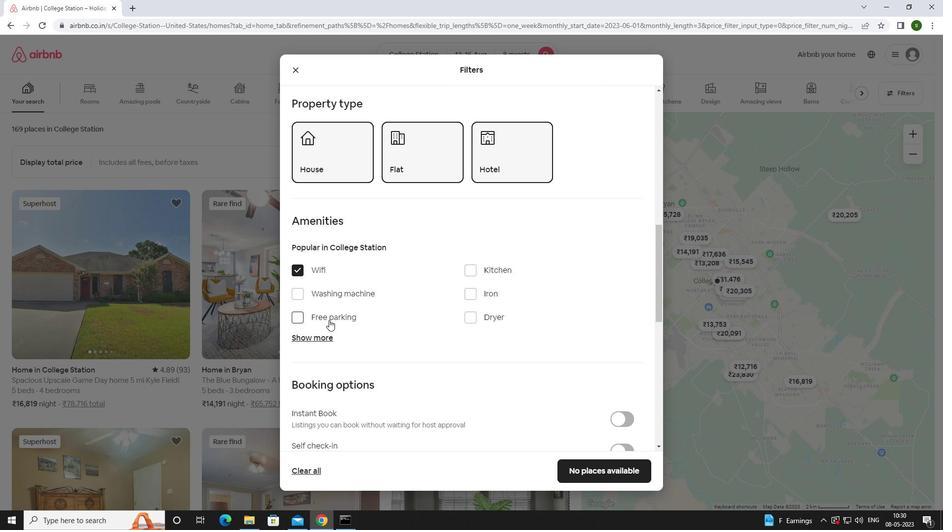 
Action: Mouse moved to (322, 336)
Screenshot: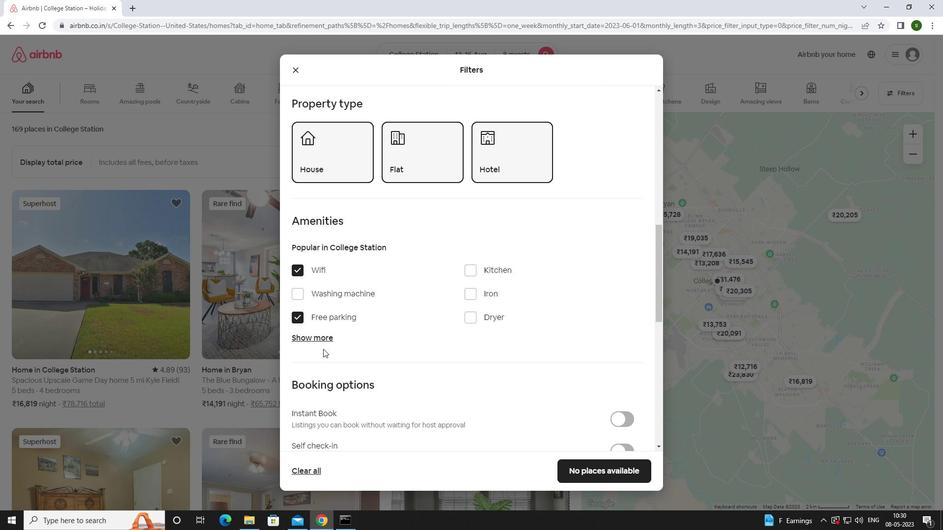 
Action: Mouse pressed left at (322, 336)
Screenshot: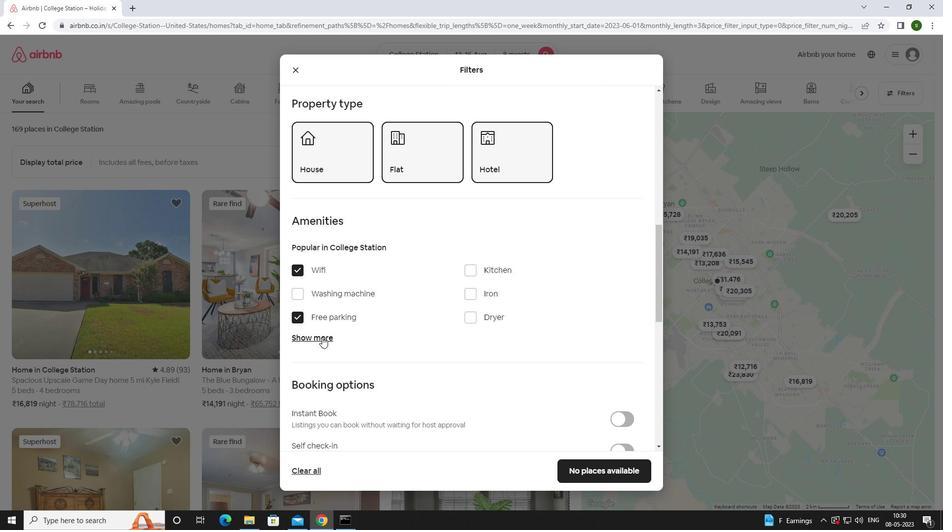 
Action: Mouse moved to (386, 326)
Screenshot: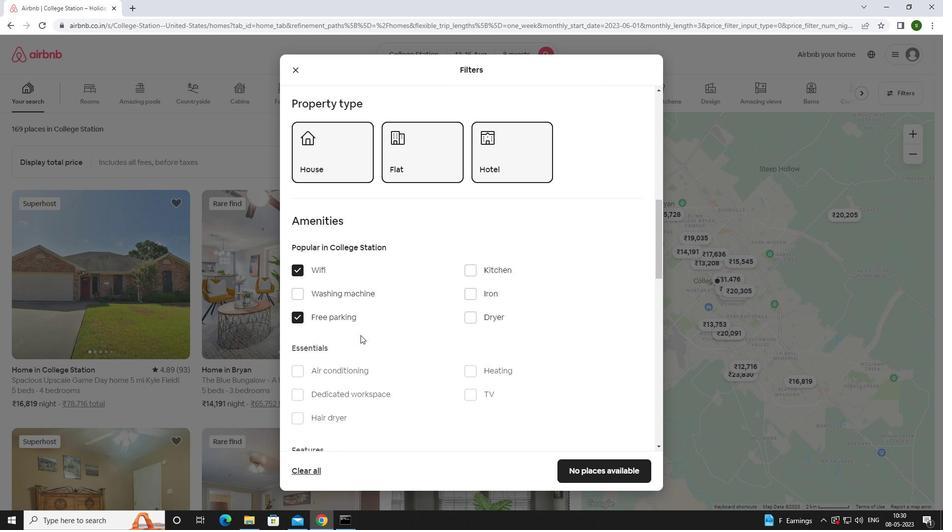 
Action: Mouse scrolled (386, 326) with delta (0, 0)
Screenshot: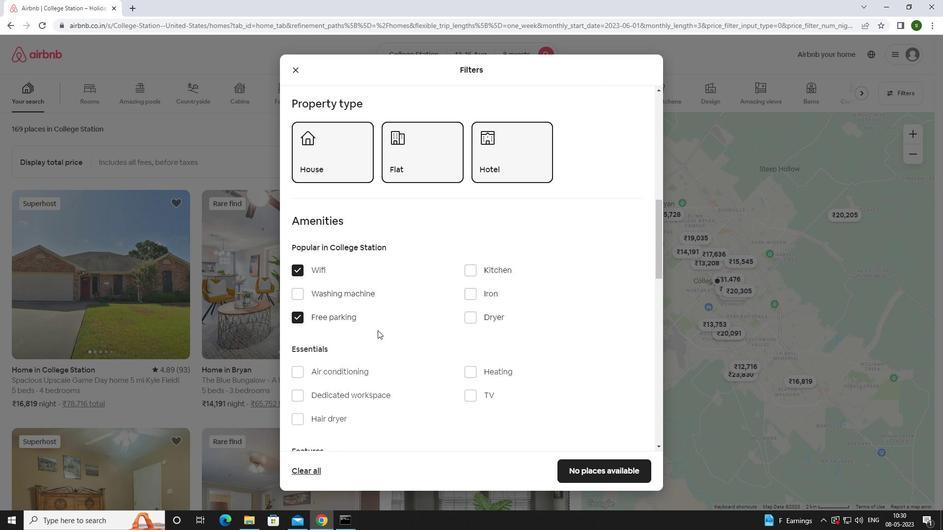 
Action: Mouse scrolled (386, 326) with delta (0, 0)
Screenshot: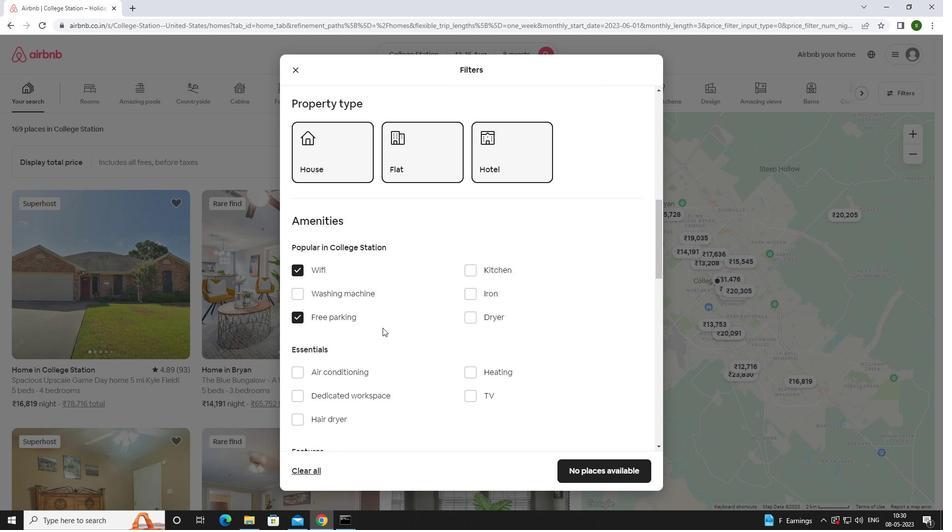 
Action: Mouse scrolled (386, 326) with delta (0, 0)
Screenshot: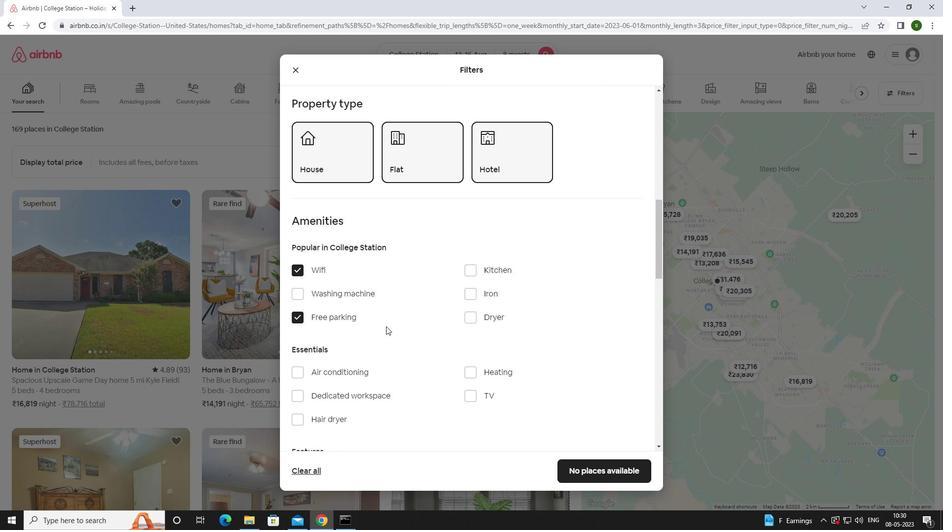 
Action: Mouse moved to (470, 251)
Screenshot: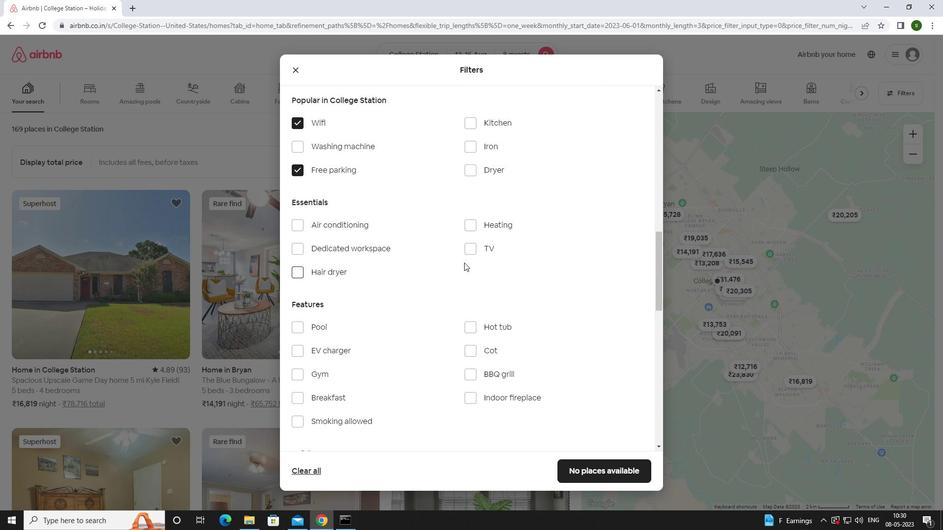 
Action: Mouse pressed left at (470, 251)
Screenshot: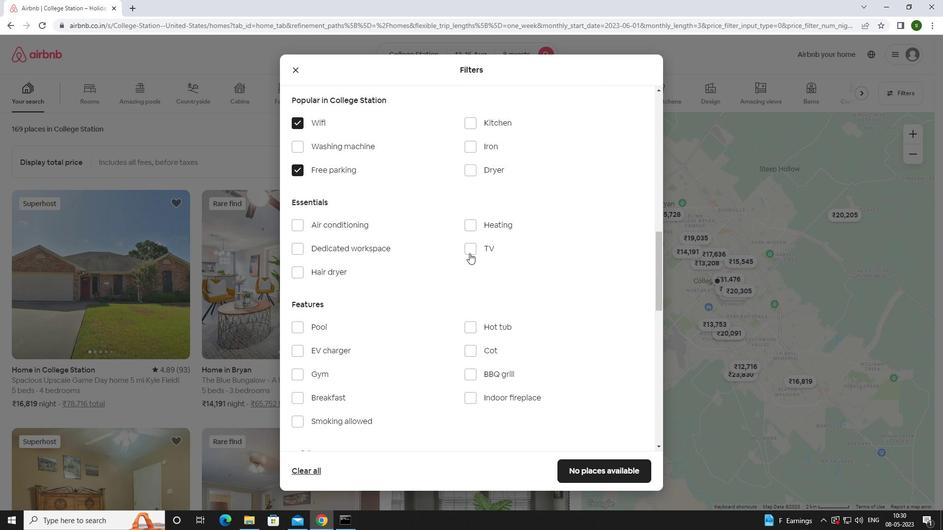 
Action: Mouse moved to (316, 378)
Screenshot: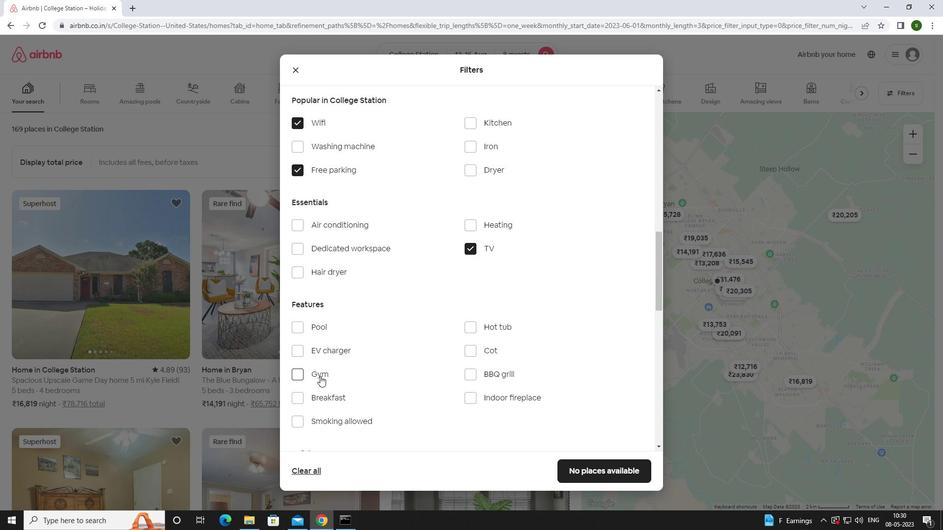 
Action: Mouse pressed left at (316, 378)
Screenshot: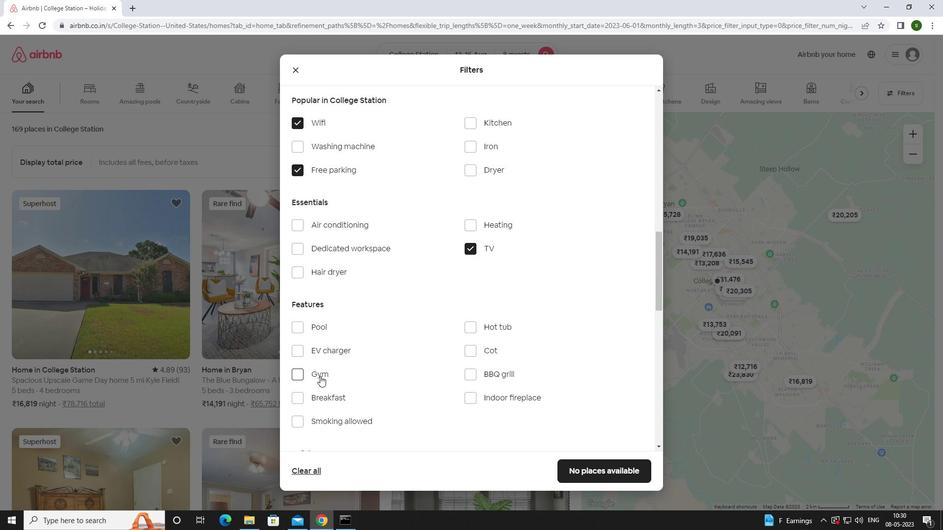 
Action: Mouse moved to (318, 394)
Screenshot: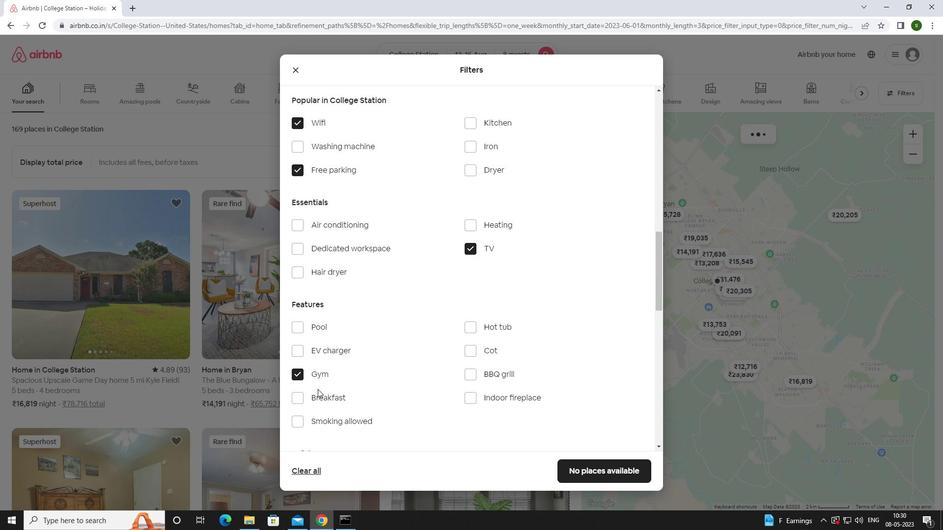 
Action: Mouse pressed left at (318, 394)
Screenshot: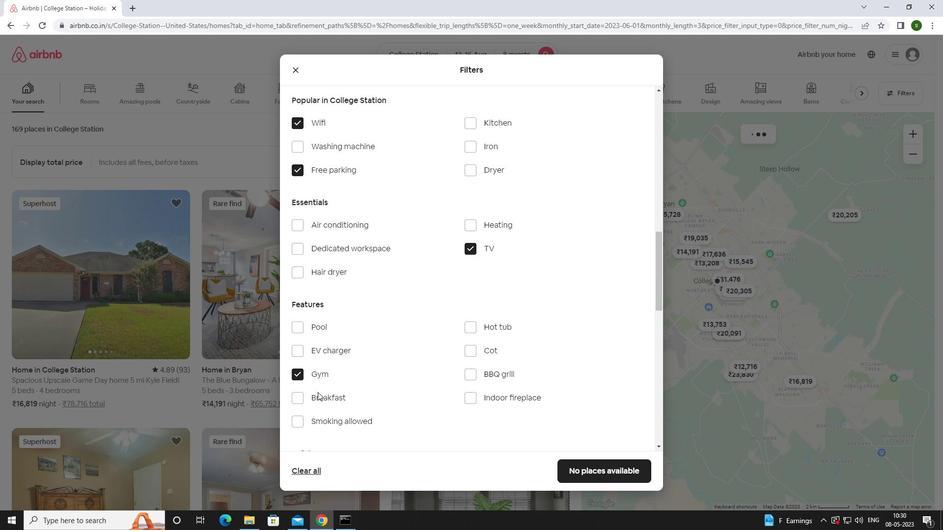 
Action: Mouse moved to (450, 348)
Screenshot: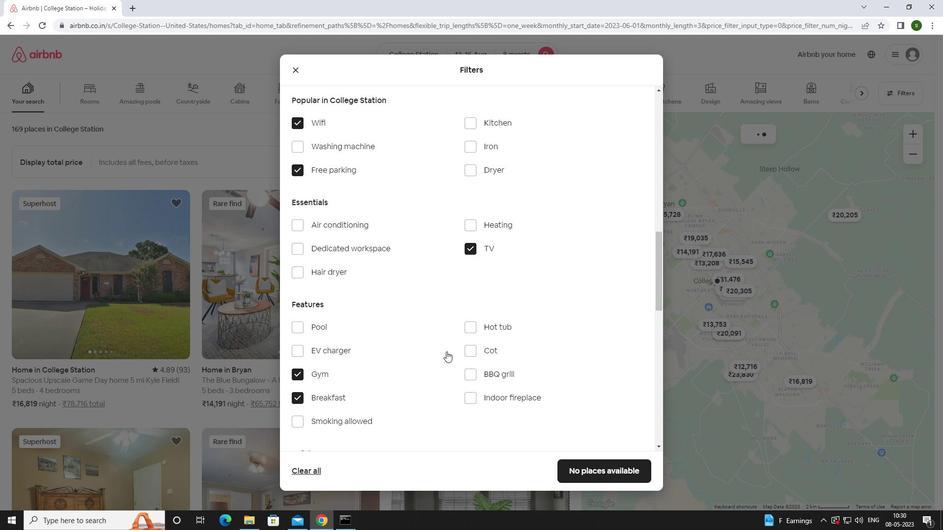 
Action: Mouse scrolled (450, 347) with delta (0, 0)
Screenshot: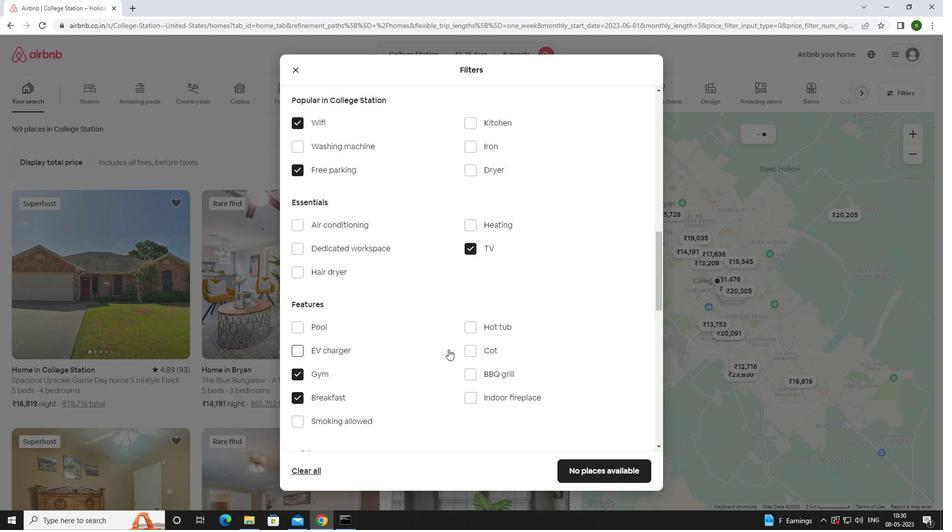 
Action: Mouse scrolled (450, 347) with delta (0, 0)
Screenshot: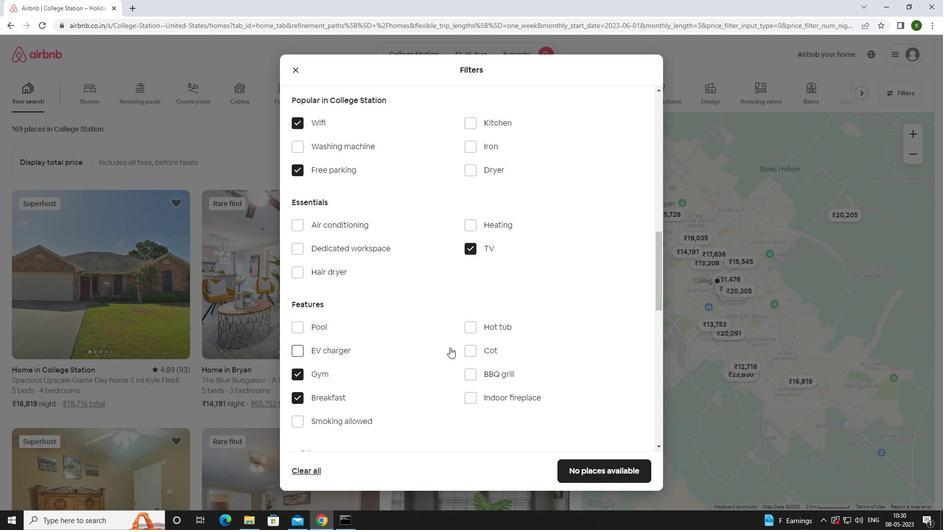 
Action: Mouse scrolled (450, 347) with delta (0, 0)
Screenshot: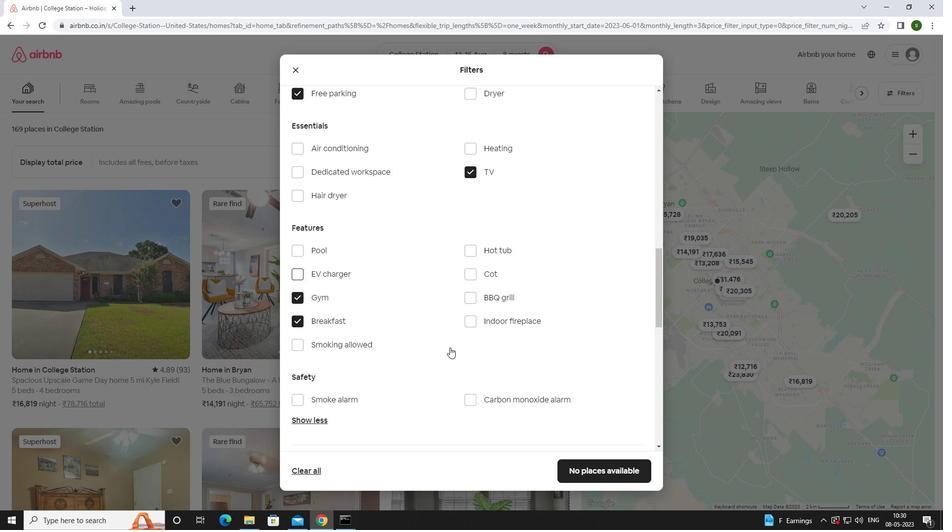 
Action: Mouse scrolled (450, 347) with delta (0, 0)
Screenshot: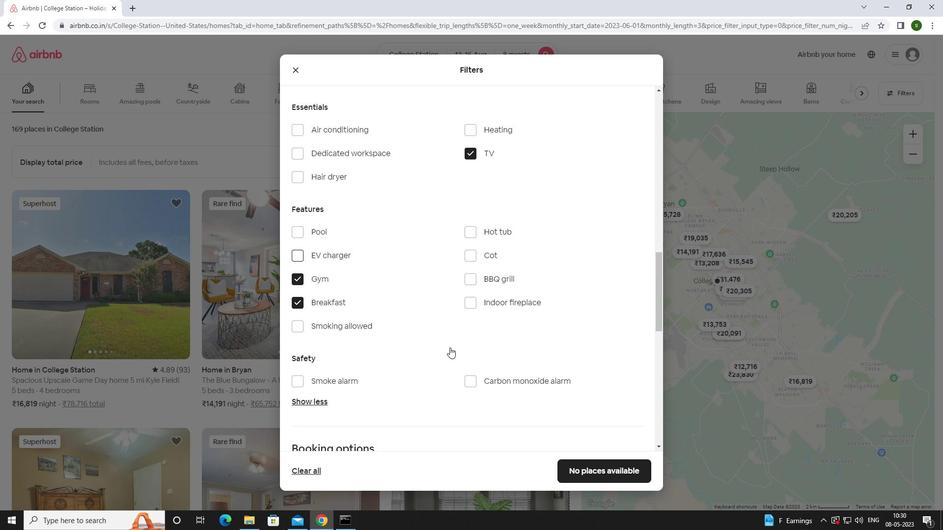 
Action: Mouse scrolled (450, 347) with delta (0, 0)
Screenshot: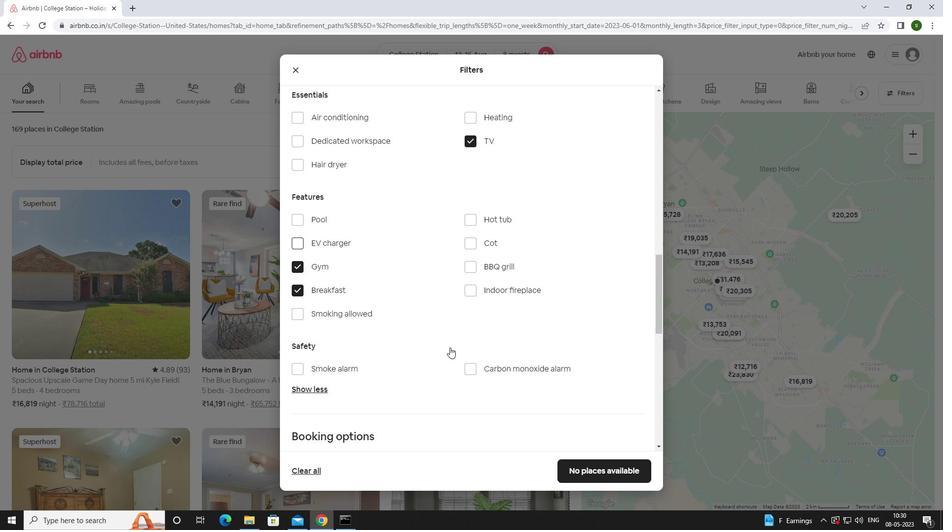 
Action: Mouse scrolled (450, 347) with delta (0, 0)
Screenshot: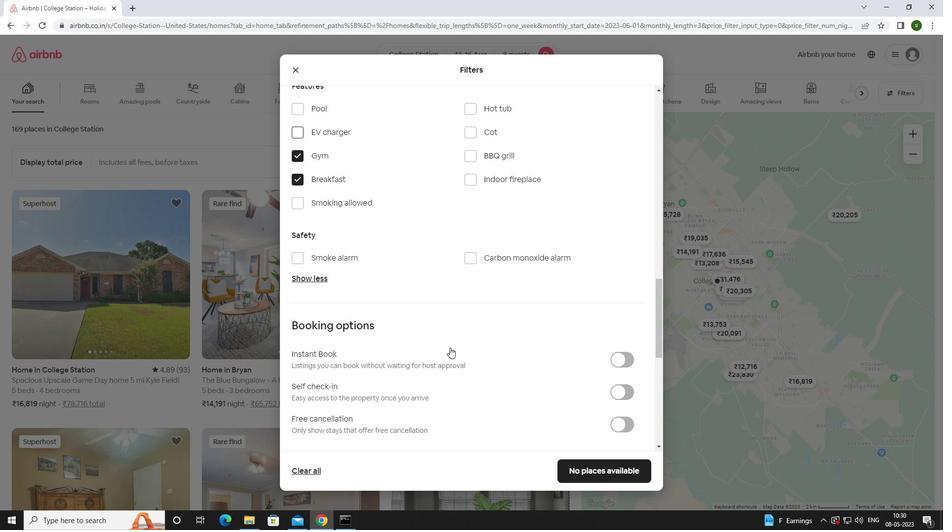 
Action: Mouse moved to (620, 319)
Screenshot: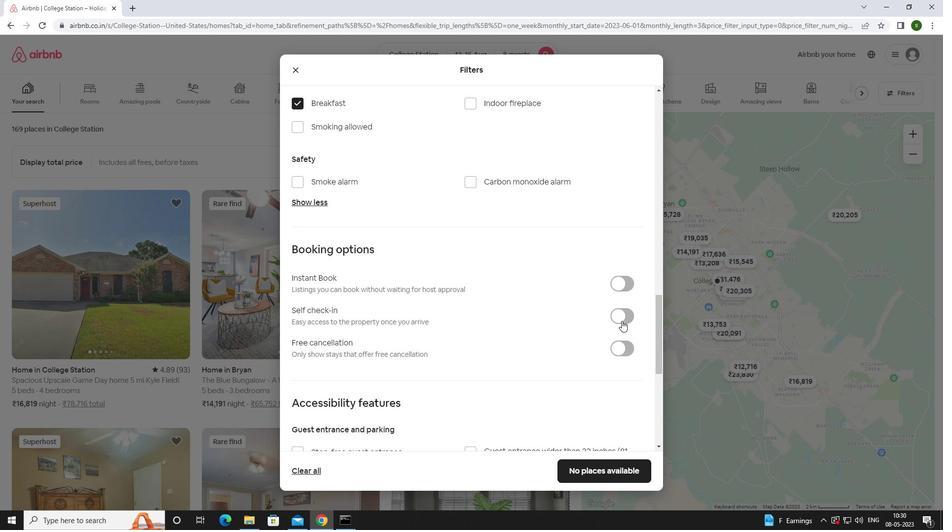 
Action: Mouse pressed left at (620, 319)
Screenshot: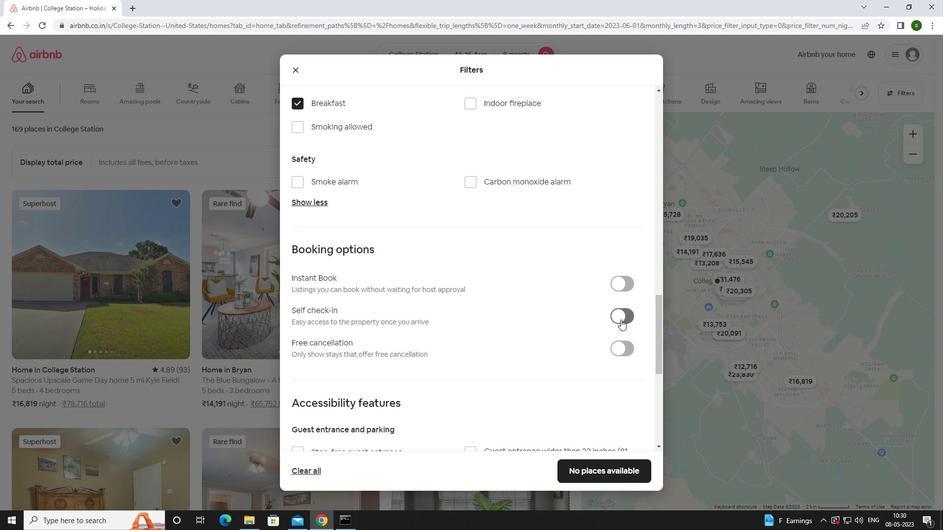 
Action: Mouse moved to (550, 319)
Screenshot: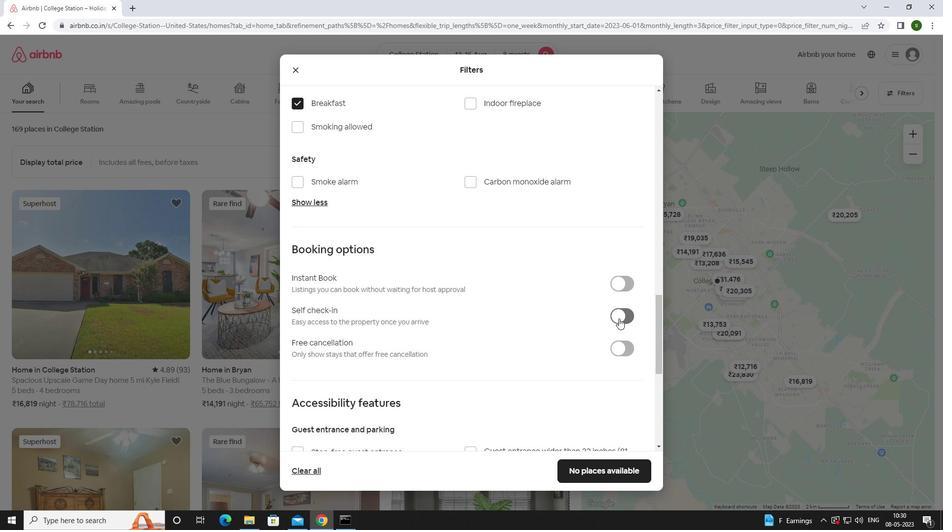 
Action: Mouse scrolled (550, 318) with delta (0, 0)
Screenshot: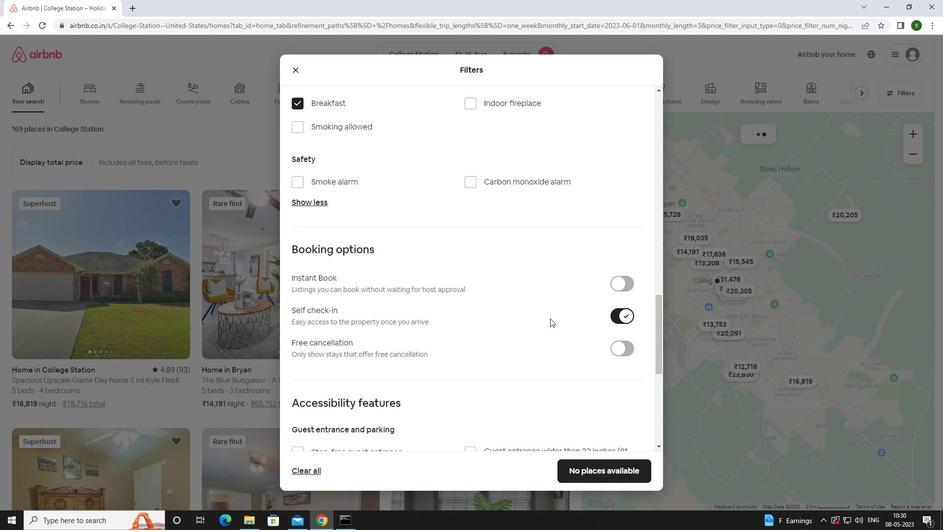 
Action: Mouse scrolled (550, 318) with delta (0, 0)
Screenshot: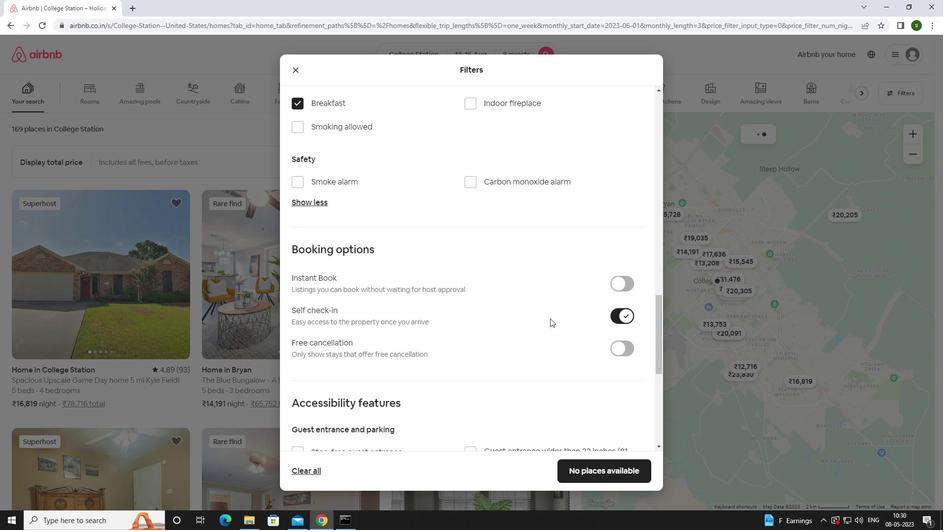 
Action: Mouse scrolled (550, 318) with delta (0, 0)
Screenshot: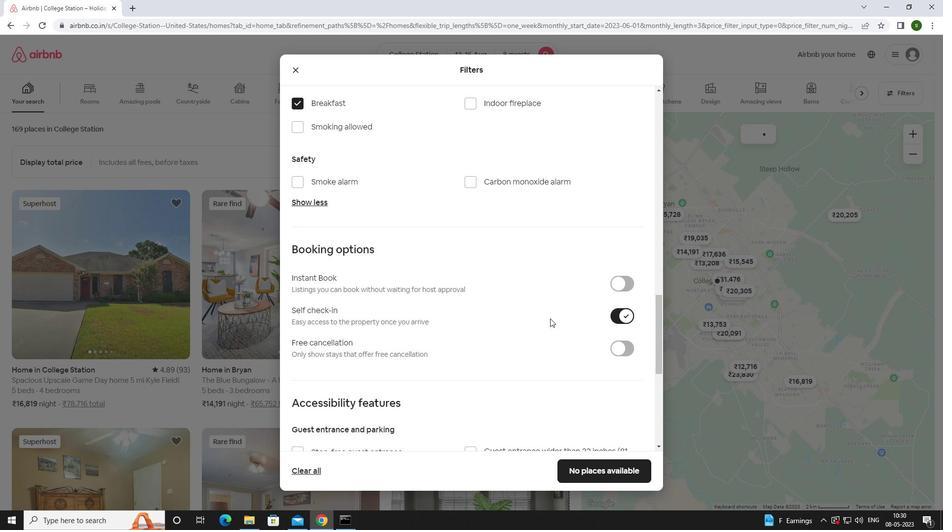 
Action: Mouse scrolled (550, 318) with delta (0, 0)
Screenshot: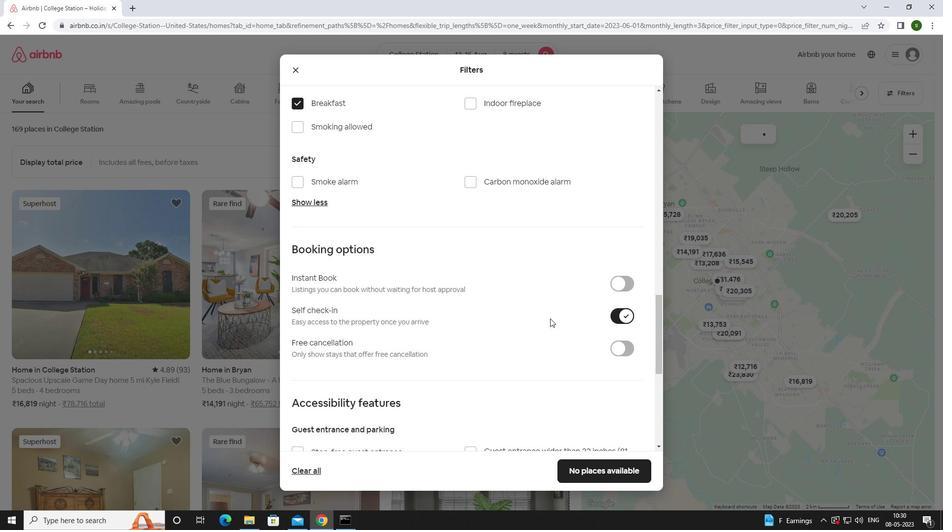 
Action: Mouse scrolled (550, 318) with delta (0, 0)
Screenshot: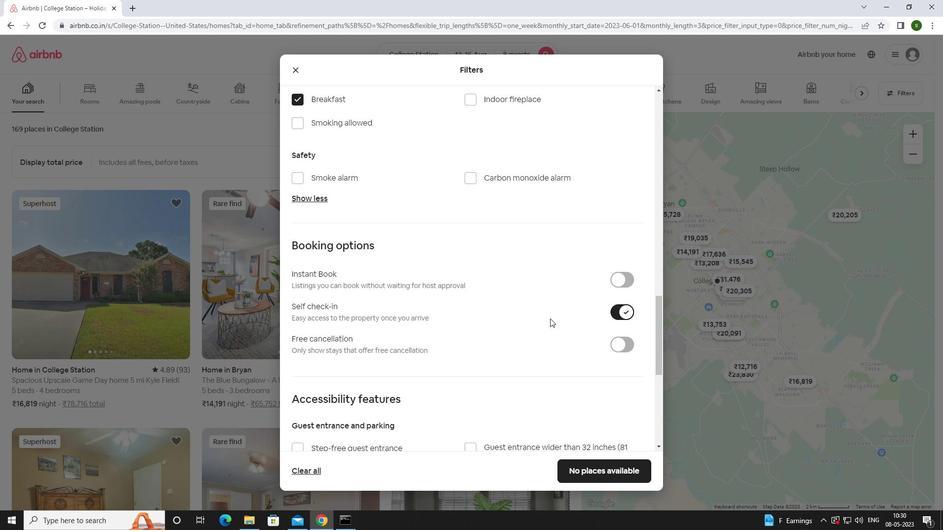 
Action: Mouse scrolled (550, 318) with delta (0, 0)
Screenshot: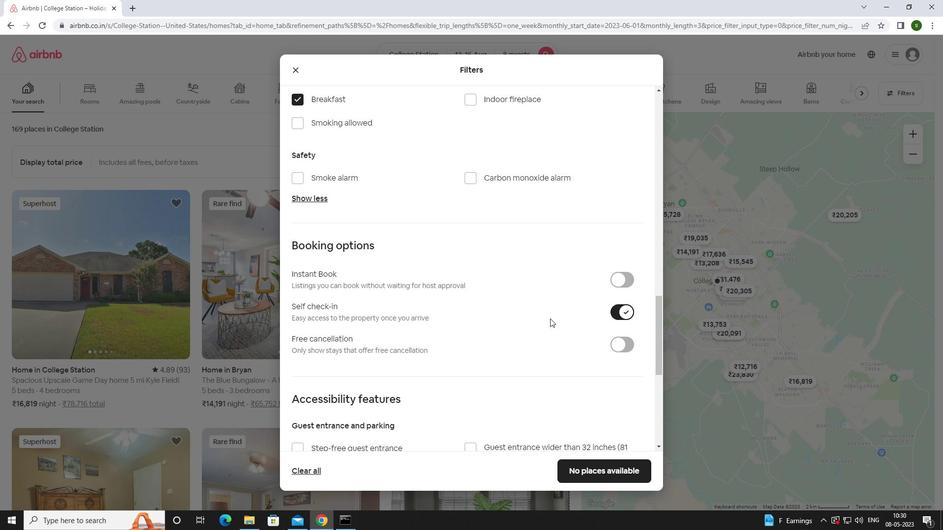 
Action: Mouse scrolled (550, 318) with delta (0, 0)
Screenshot: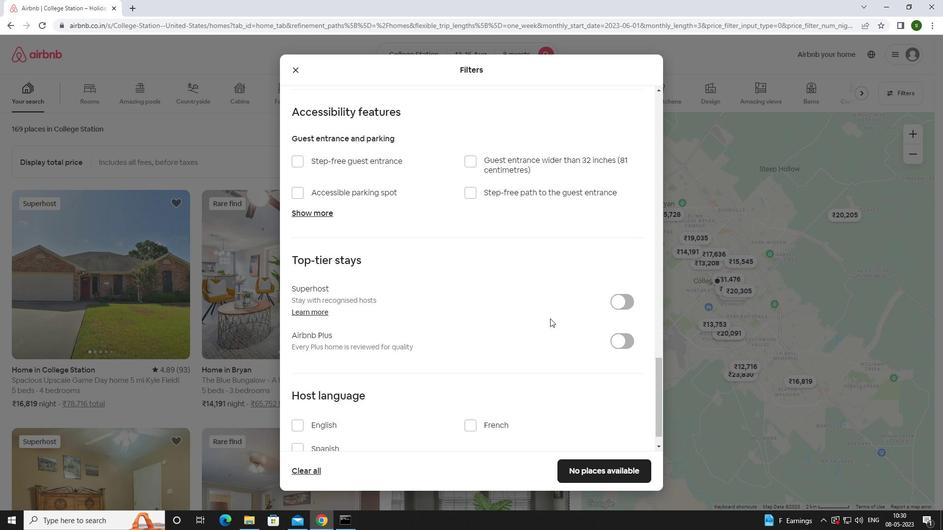 
Action: Mouse scrolled (550, 318) with delta (0, 0)
Screenshot: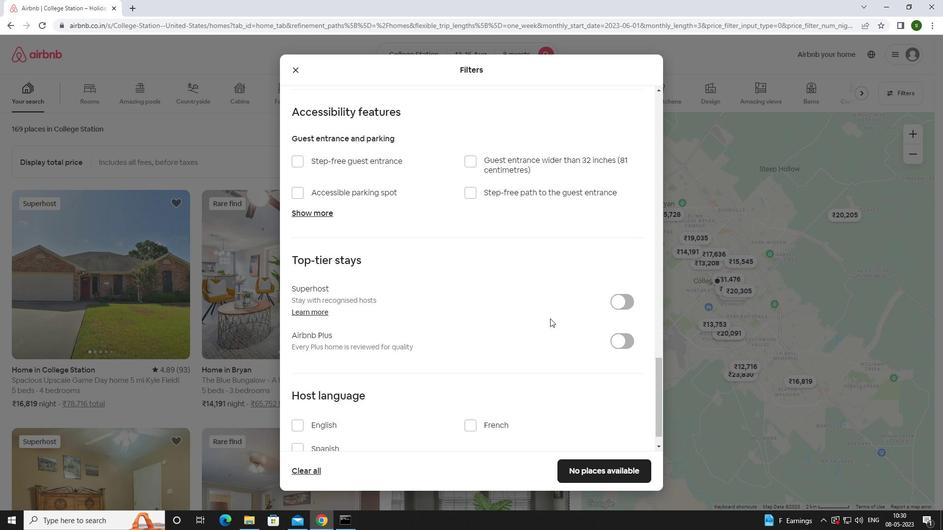 
Action: Mouse scrolled (550, 318) with delta (0, 0)
Screenshot: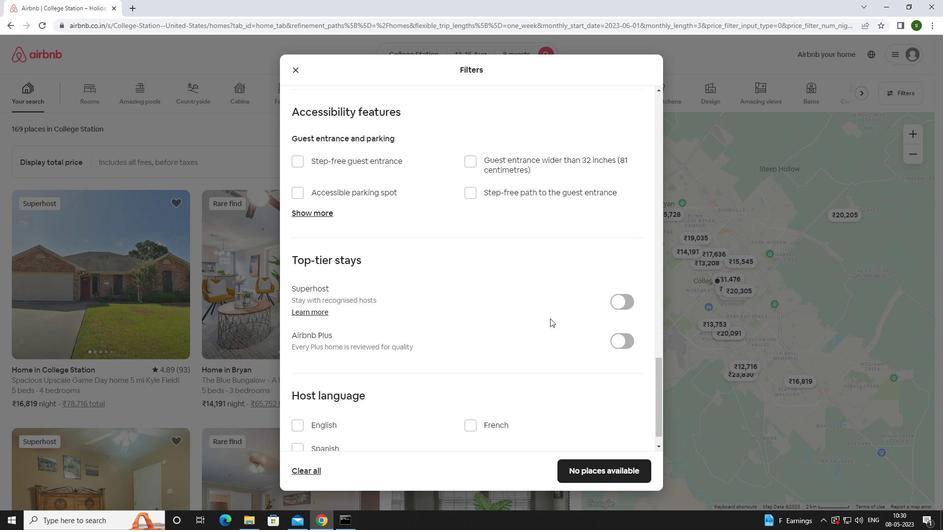 
Action: Mouse moved to (296, 394)
Screenshot: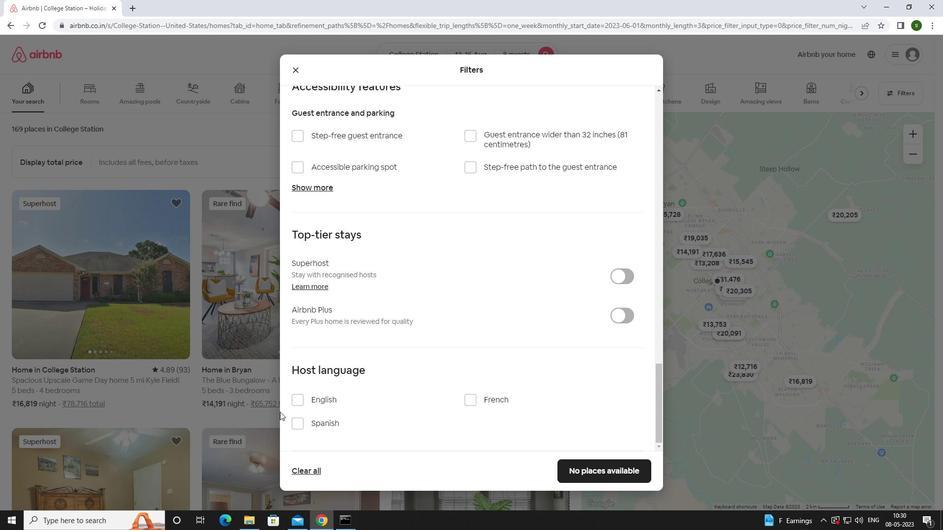 
Action: Mouse pressed left at (296, 394)
Screenshot: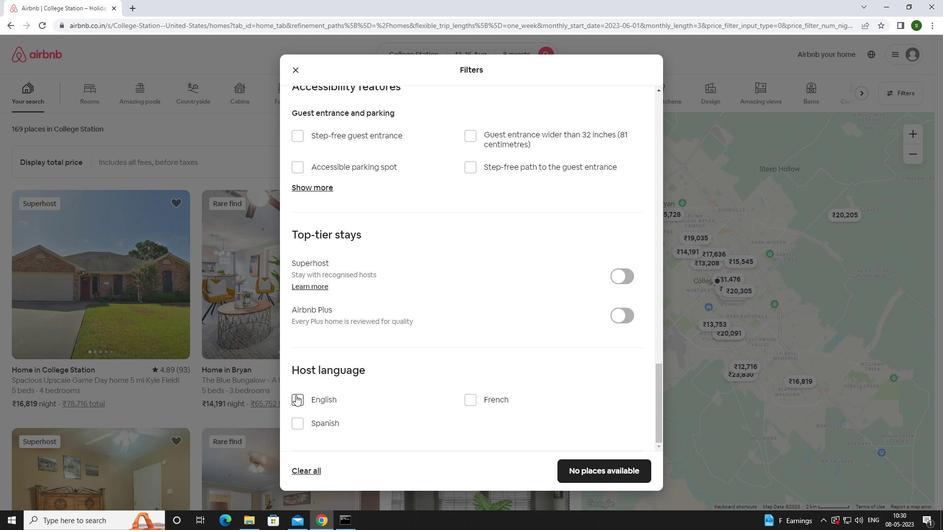 
Action: Mouse moved to (296, 402)
Screenshot: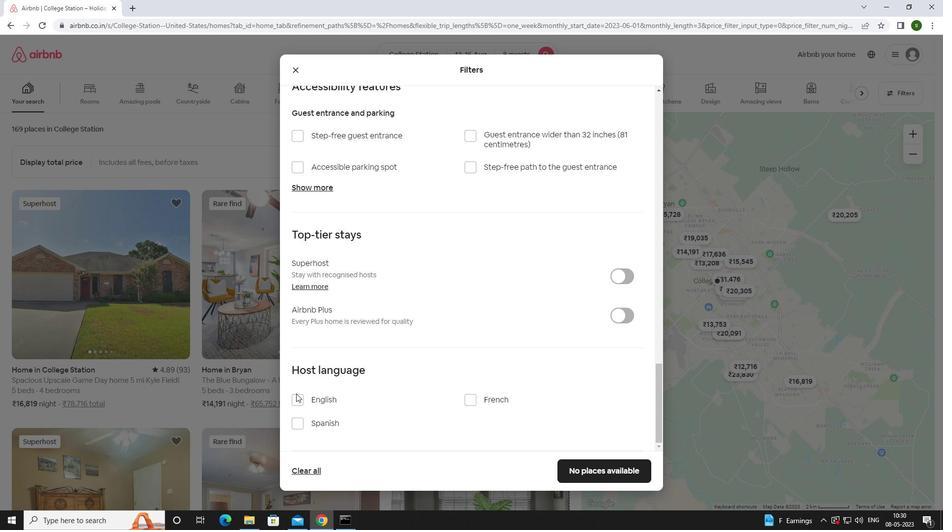 
Action: Mouse pressed left at (296, 402)
Screenshot: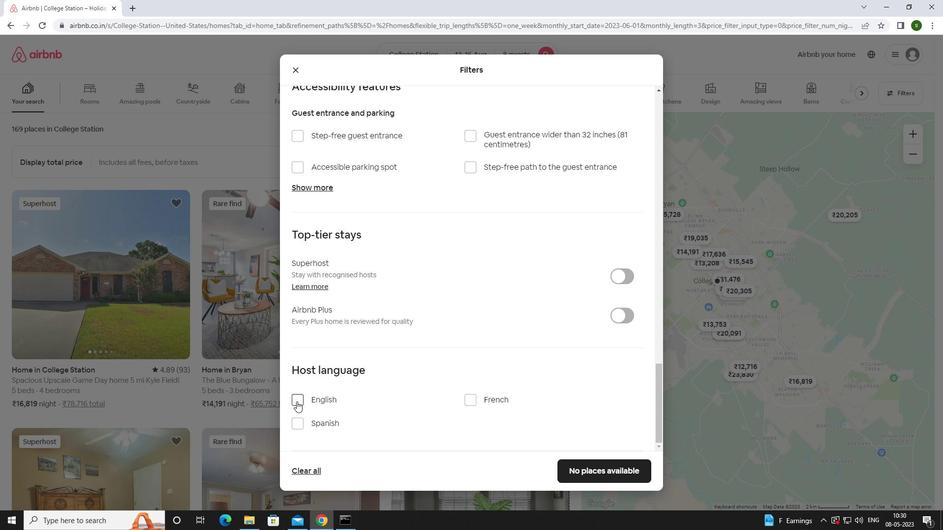 
Action: Mouse moved to (582, 473)
Screenshot: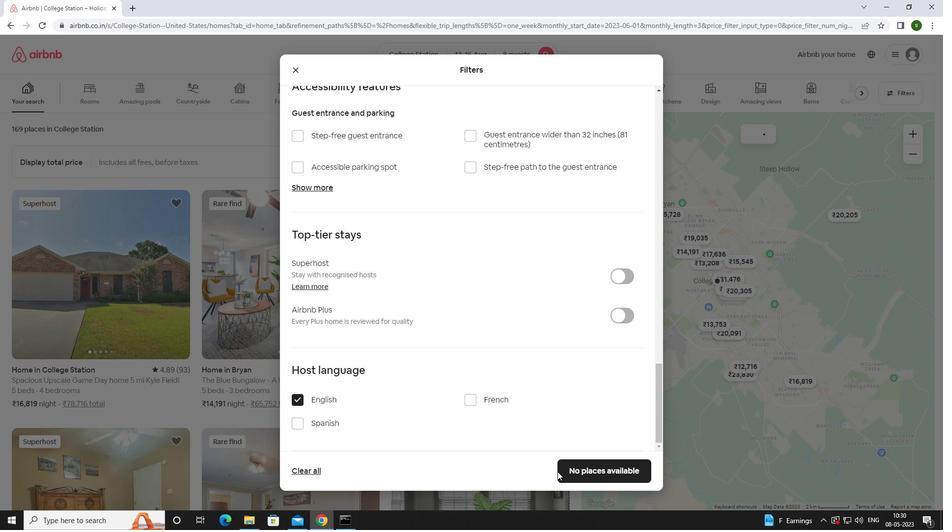 
Action: Mouse pressed left at (582, 473)
Screenshot: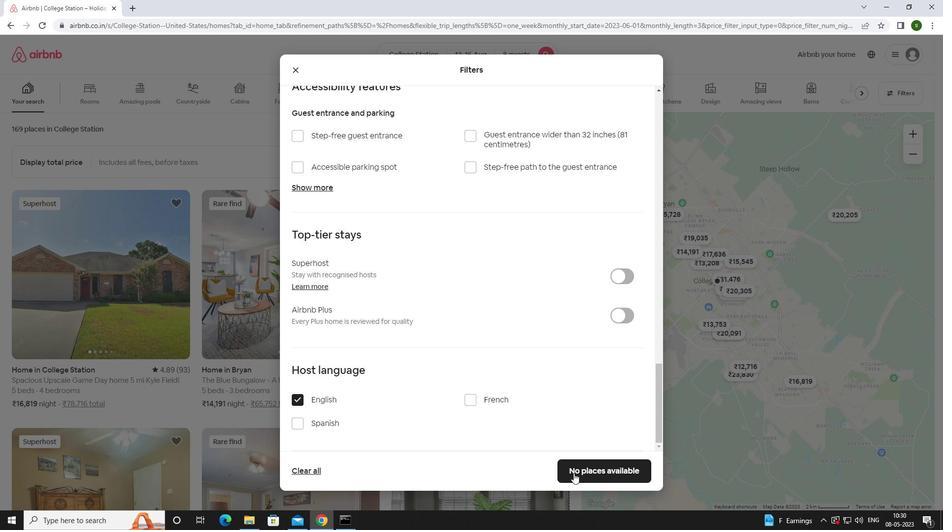 
Action: Mouse moved to (474, 377)
Screenshot: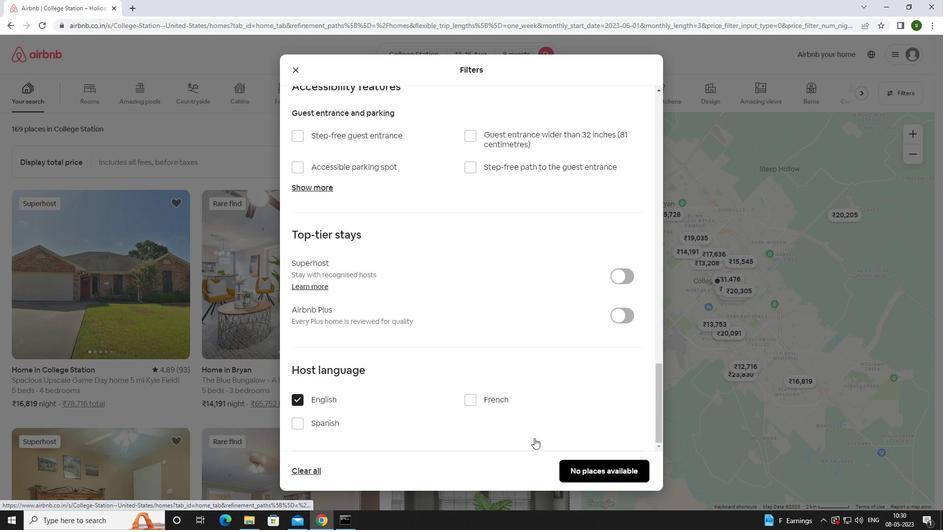 
